 Task: Look for space in Bloomington, United States from 24th August, 2023 to 10th September, 2023 for 8 adults in price range Rs.12000 to Rs.15000. Place can be entire place or shared room with 4 bedrooms having 8 beds and 4 bathrooms. Property type can be house, flat, guest house. Amenities needed are: wifi, TV, free parkinig on premises, gym, breakfast. Booking option can be shelf check-in. Required host language is English.
Action: Mouse moved to (421, 91)
Screenshot: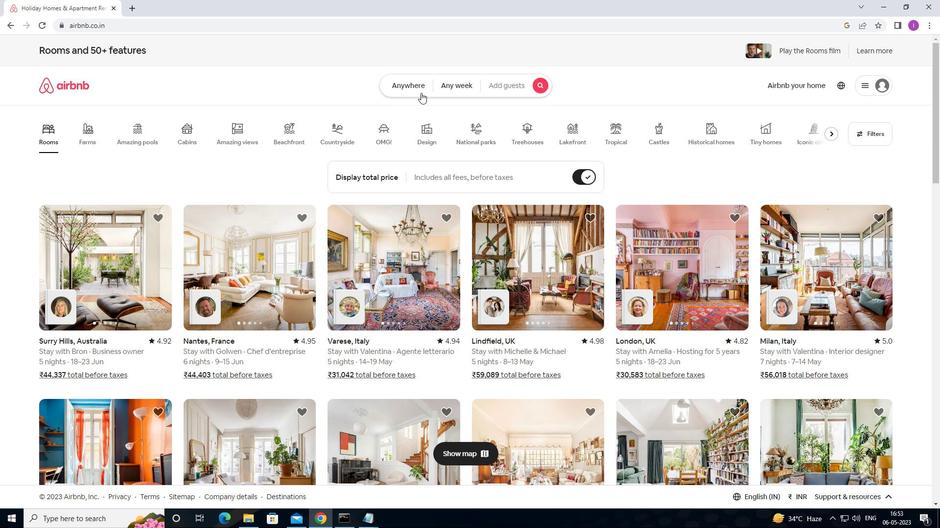 
Action: Mouse pressed left at (421, 91)
Screenshot: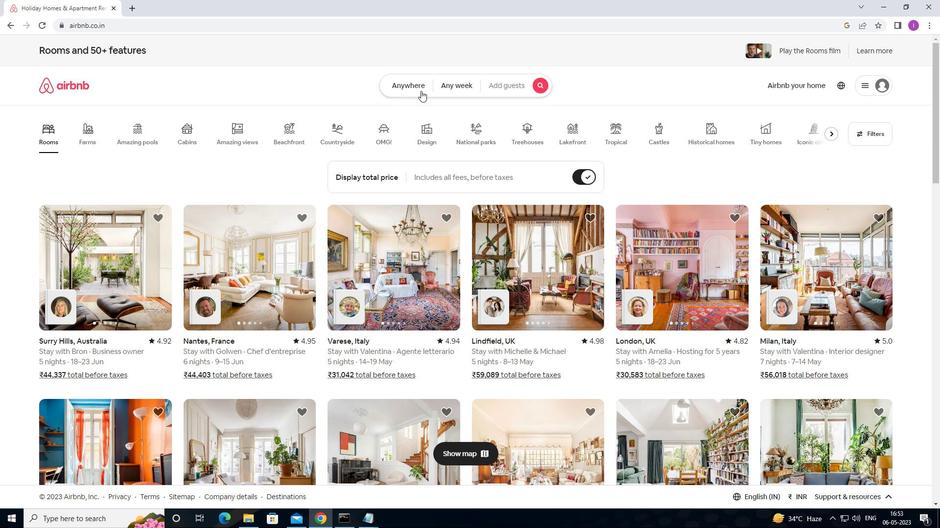 
Action: Mouse moved to (309, 127)
Screenshot: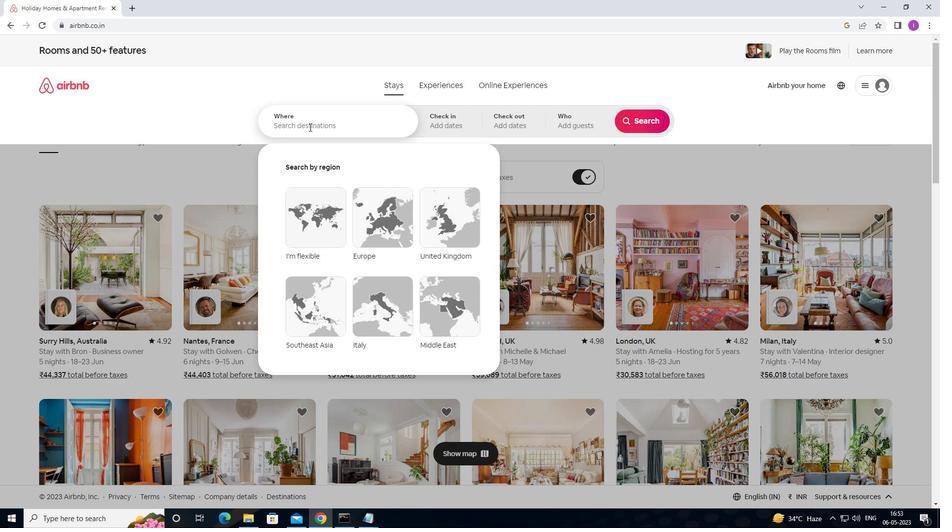 
Action: Mouse pressed left at (309, 127)
Screenshot: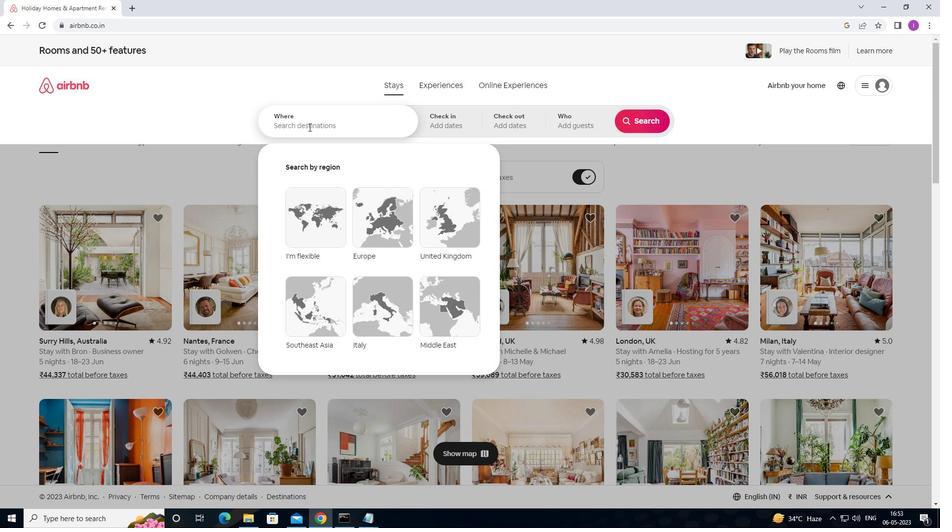 
Action: Mouse moved to (406, 122)
Screenshot: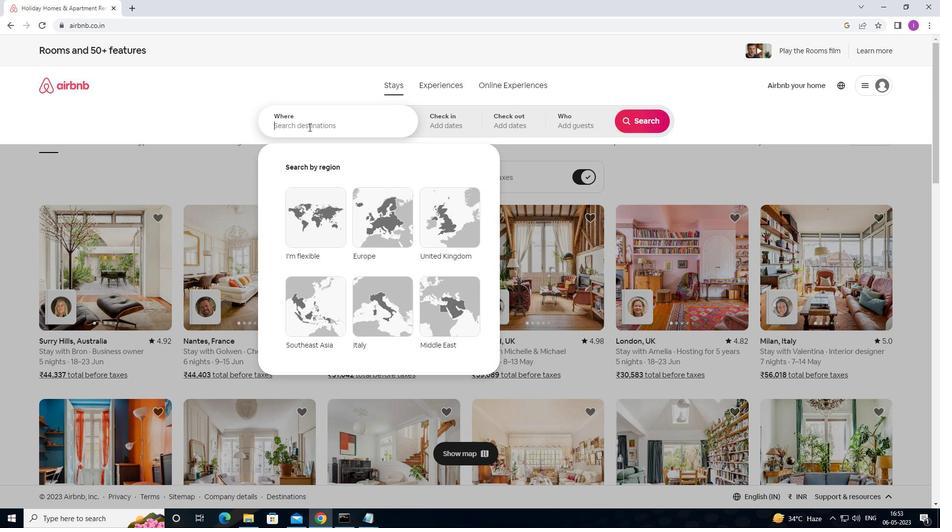 
Action: Key pressed <Key.shift>ctrl+BLOOMINGTON,<Key.shift>UNITED<Key.space>STATES
Screenshot: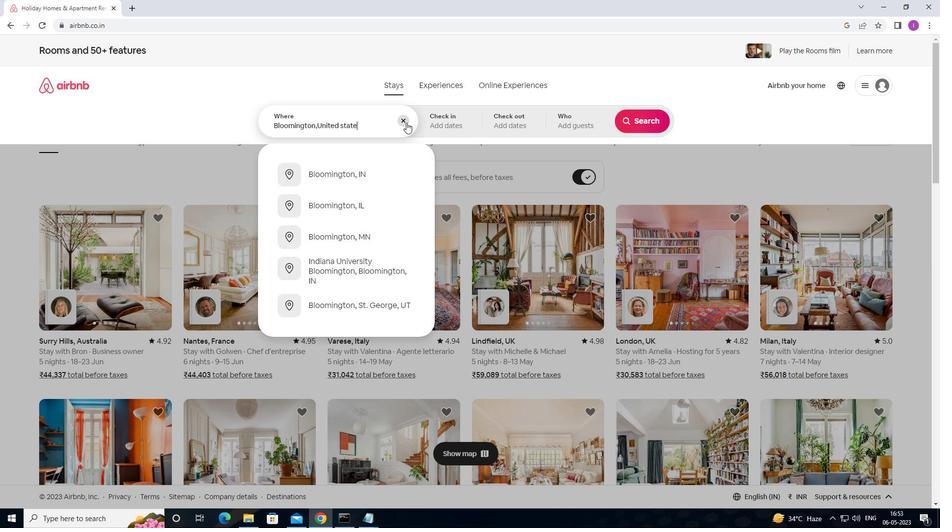 
Action: Mouse moved to (454, 124)
Screenshot: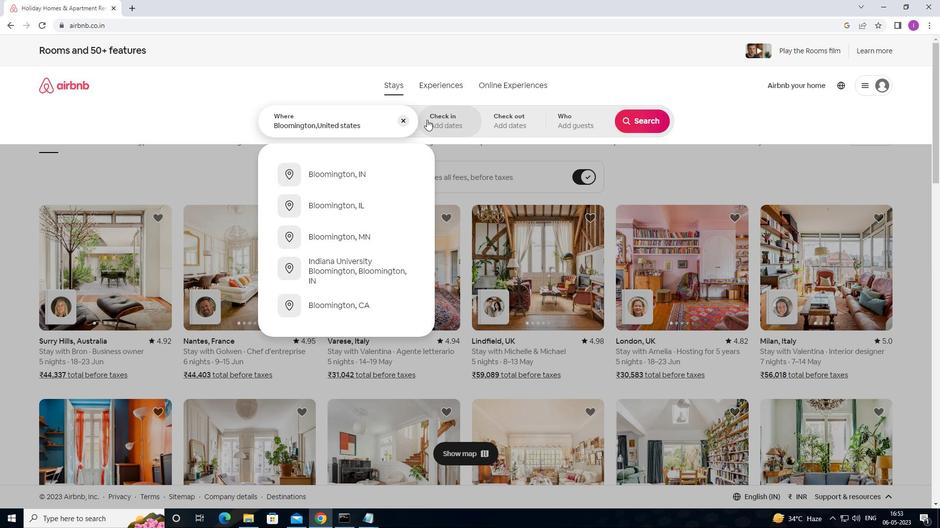 
Action: Mouse pressed left at (454, 124)
Screenshot: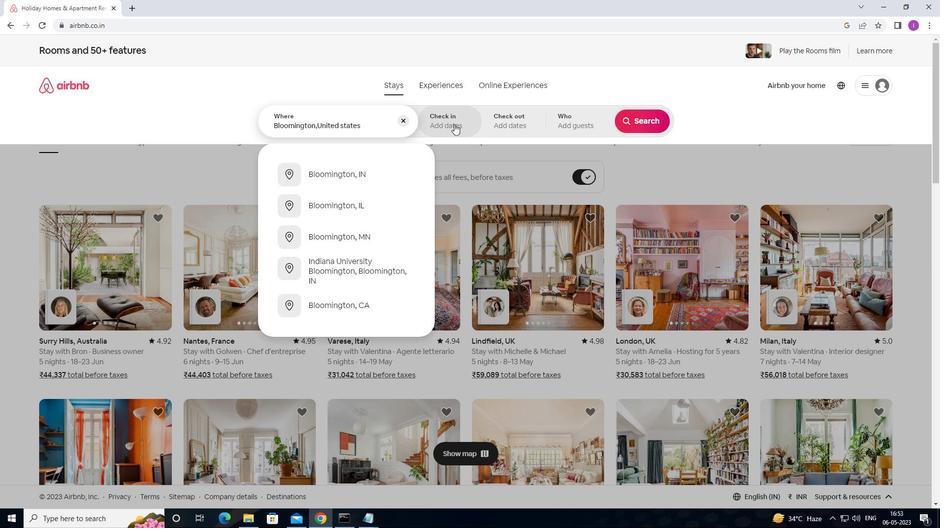 
Action: Mouse moved to (636, 197)
Screenshot: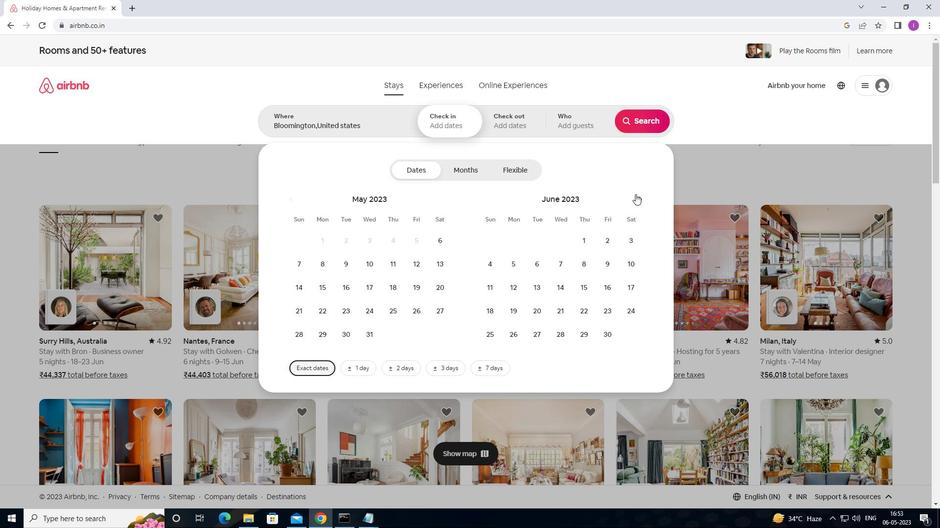 
Action: Mouse pressed left at (636, 197)
Screenshot: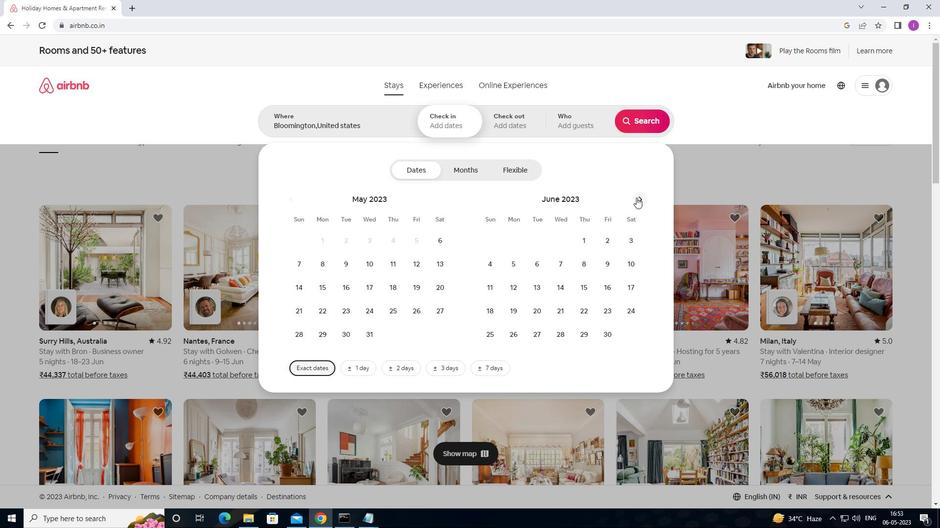 
Action: Mouse pressed left at (636, 197)
Screenshot: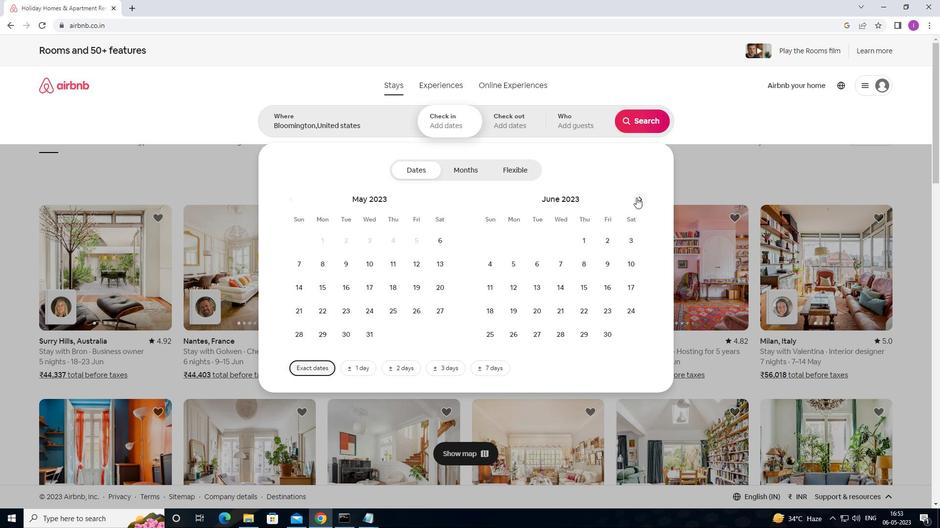 
Action: Mouse pressed left at (636, 197)
Screenshot: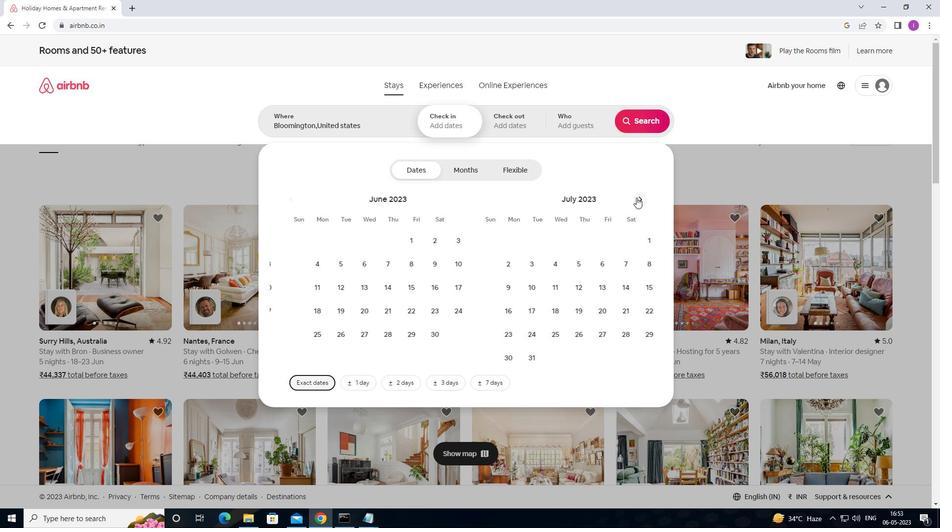 
Action: Mouse pressed left at (636, 197)
Screenshot: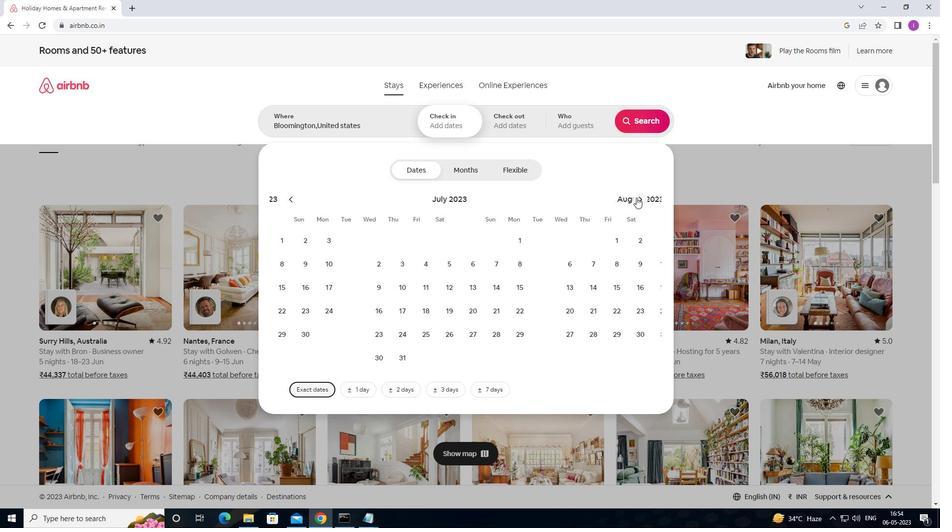 
Action: Mouse moved to (395, 311)
Screenshot: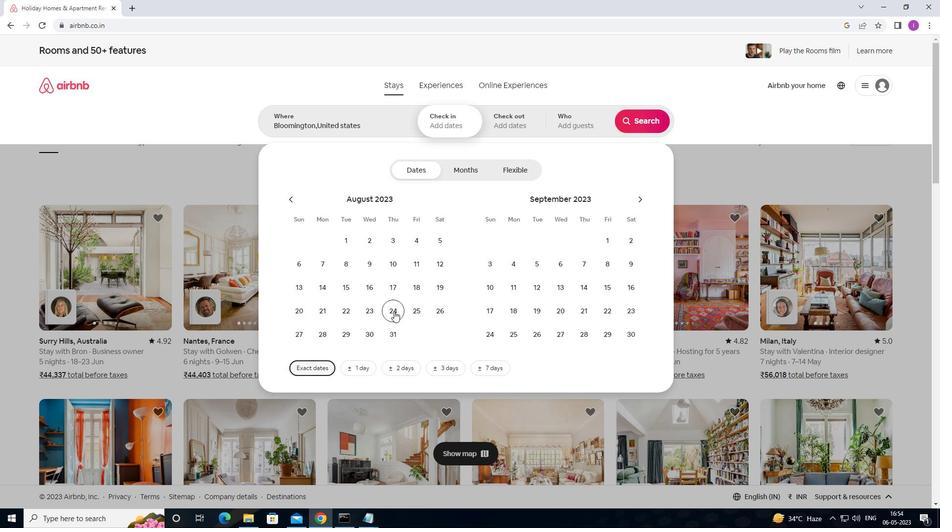 
Action: Mouse pressed left at (395, 311)
Screenshot: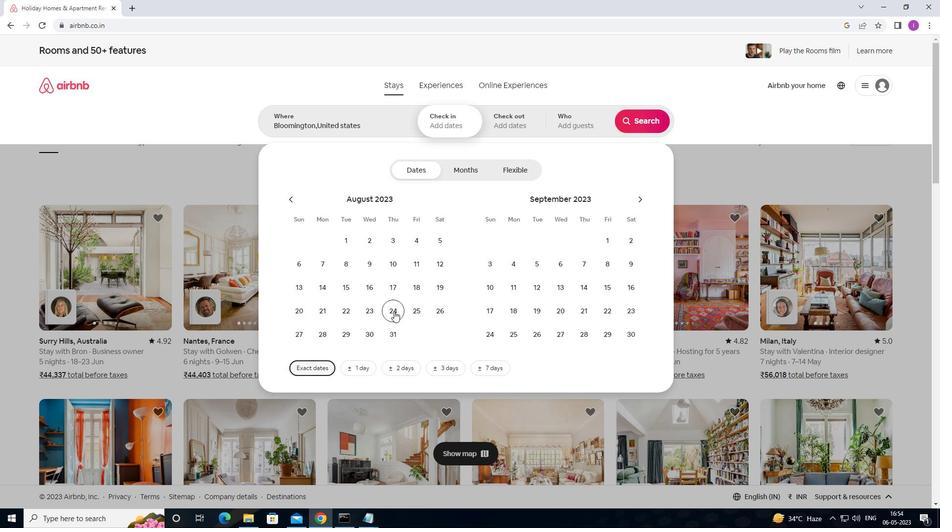
Action: Mouse moved to (486, 286)
Screenshot: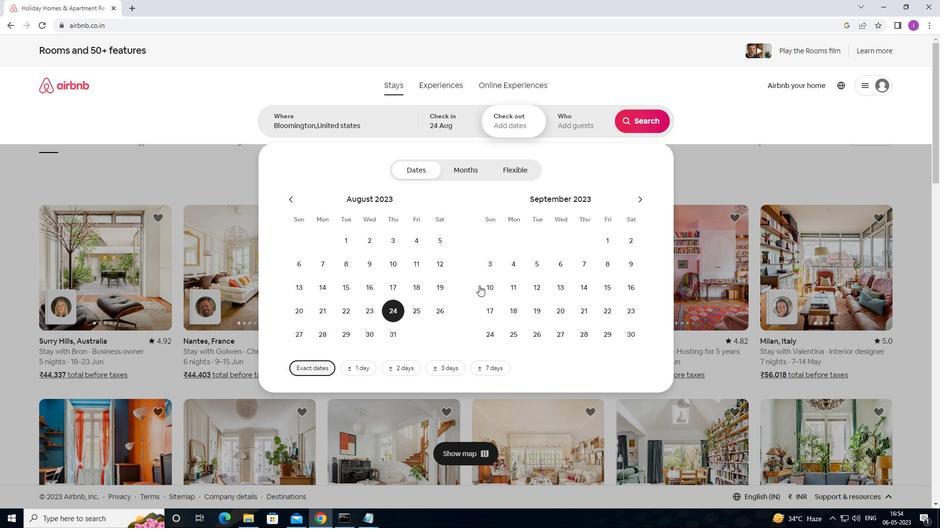 
Action: Mouse pressed left at (486, 286)
Screenshot: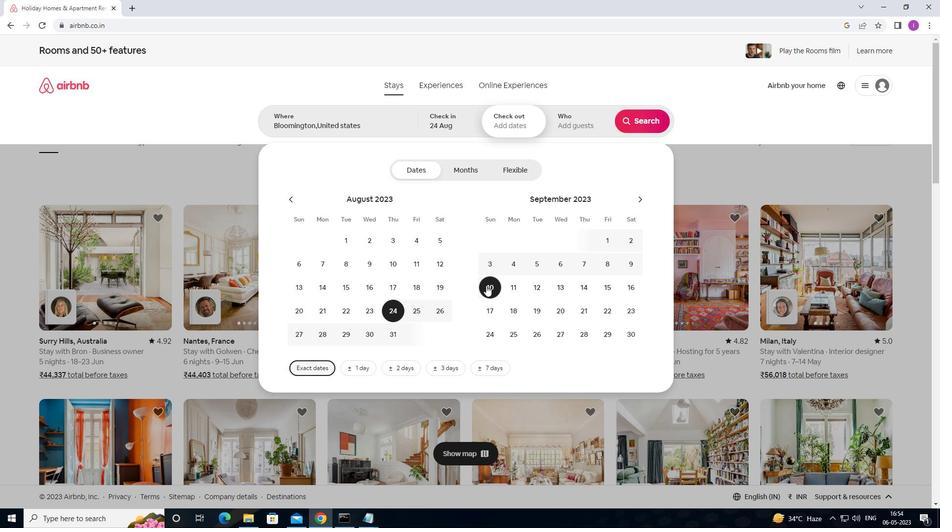 
Action: Mouse moved to (594, 123)
Screenshot: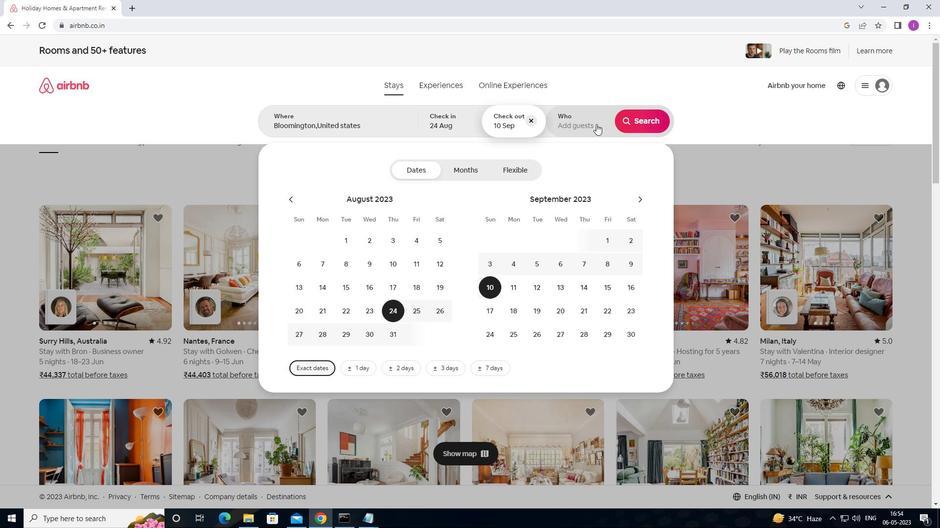 
Action: Mouse pressed left at (594, 123)
Screenshot: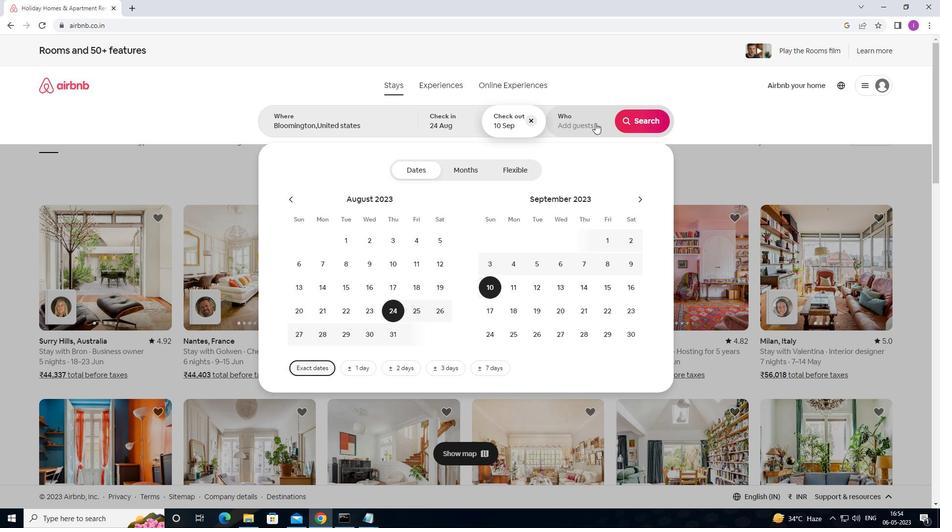 
Action: Mouse moved to (651, 174)
Screenshot: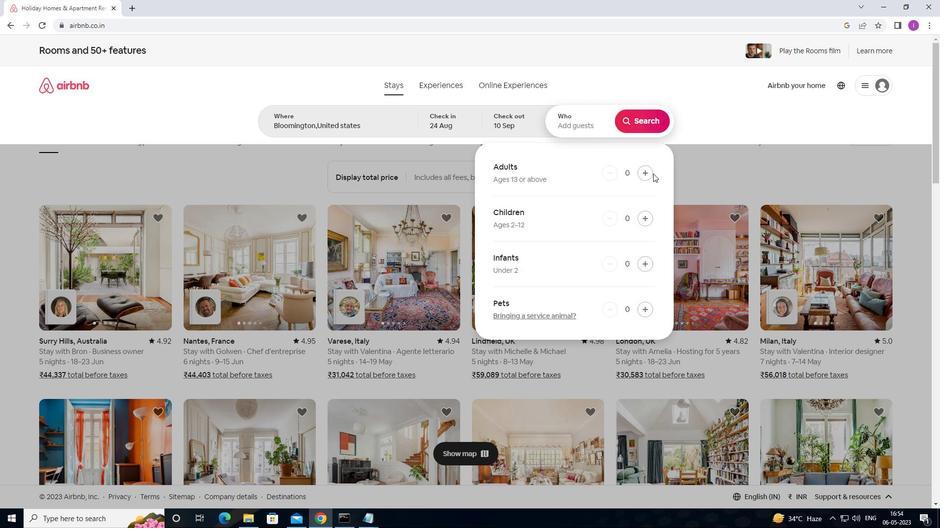 
Action: Mouse pressed left at (651, 174)
Screenshot: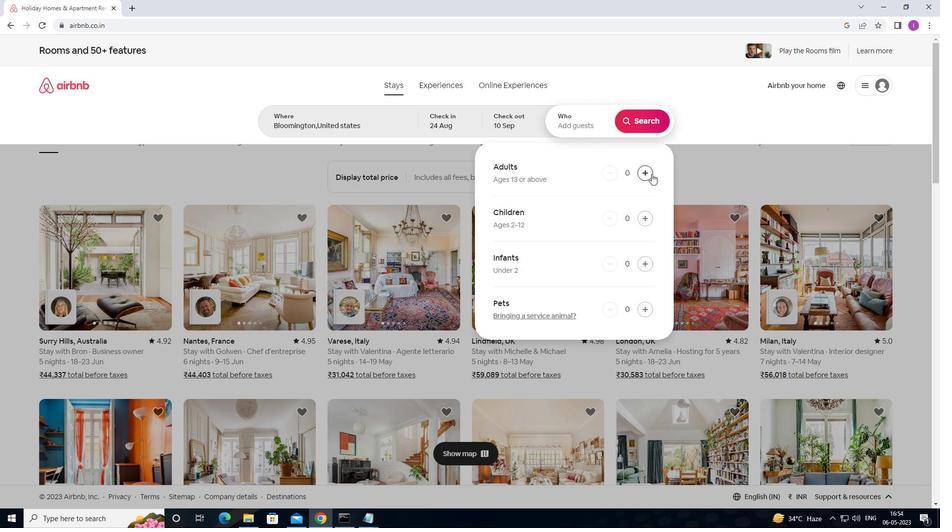 
Action: Mouse pressed left at (651, 174)
Screenshot: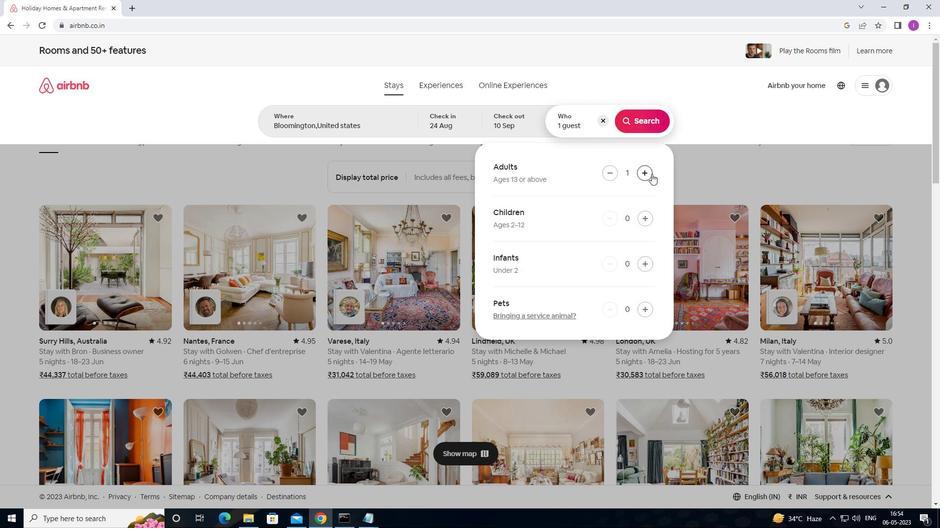 
Action: Mouse pressed left at (651, 174)
Screenshot: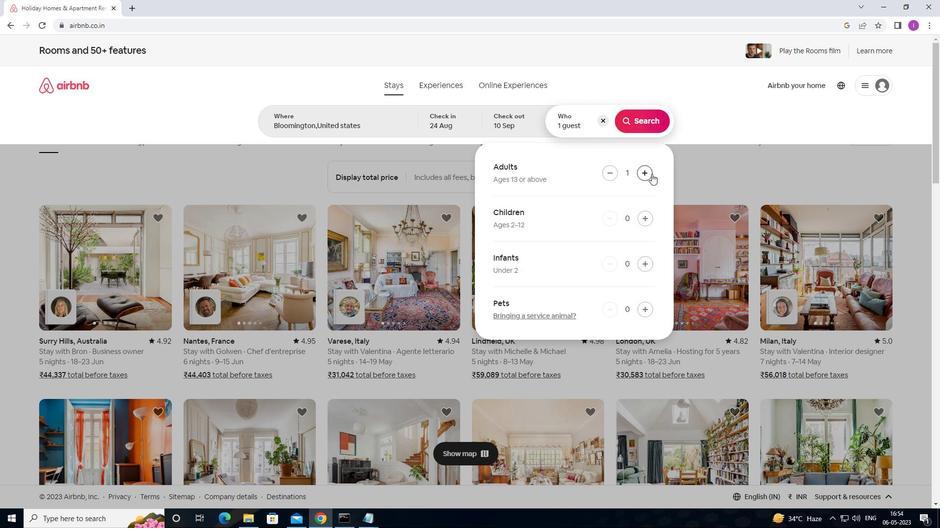 
Action: Mouse pressed left at (651, 174)
Screenshot: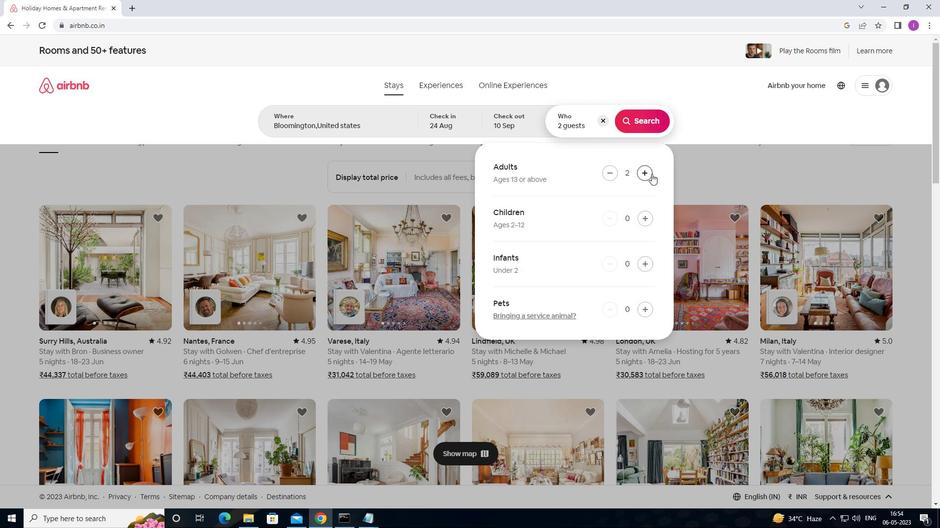 
Action: Mouse pressed left at (651, 174)
Screenshot: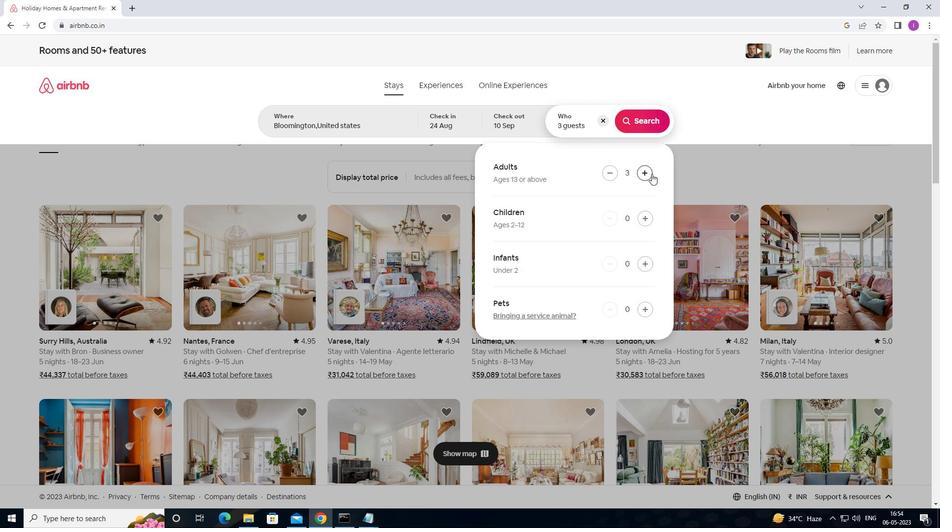 
Action: Mouse pressed left at (651, 174)
Screenshot: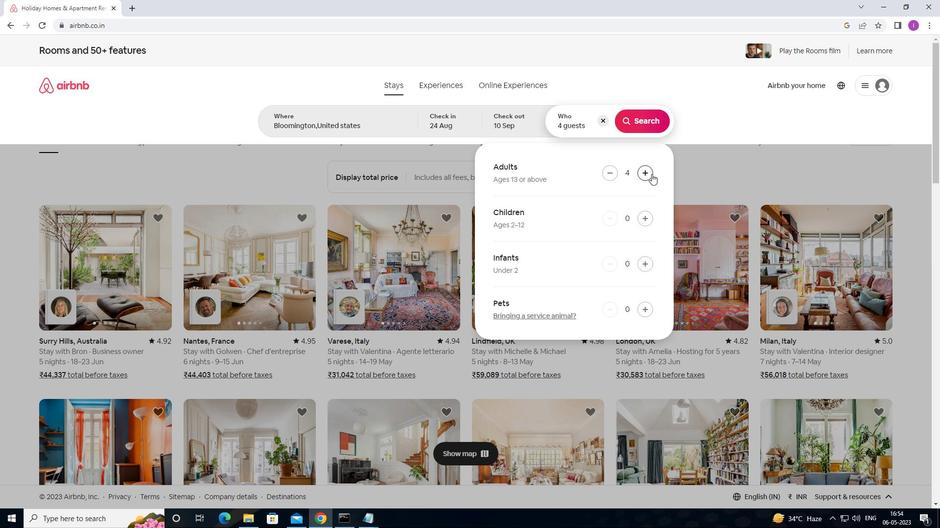 
Action: Mouse pressed left at (651, 174)
Screenshot: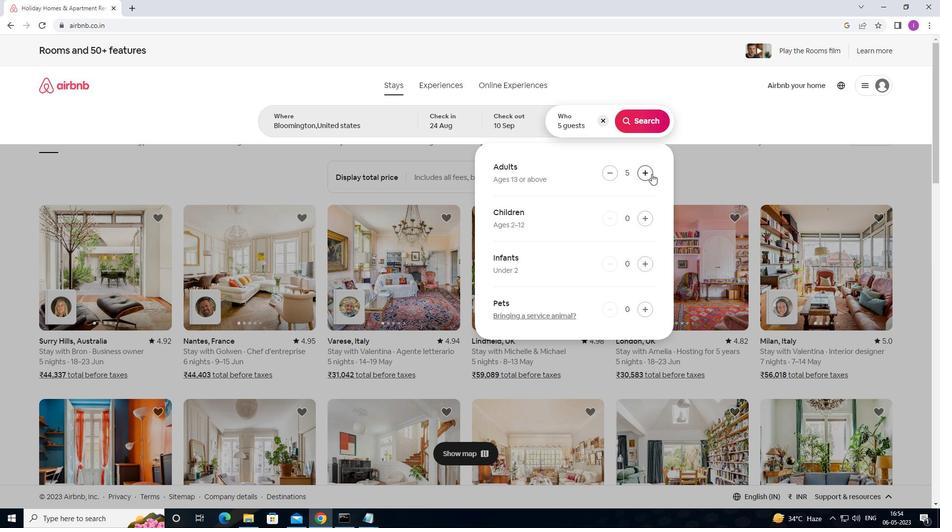 
Action: Mouse moved to (651, 174)
Screenshot: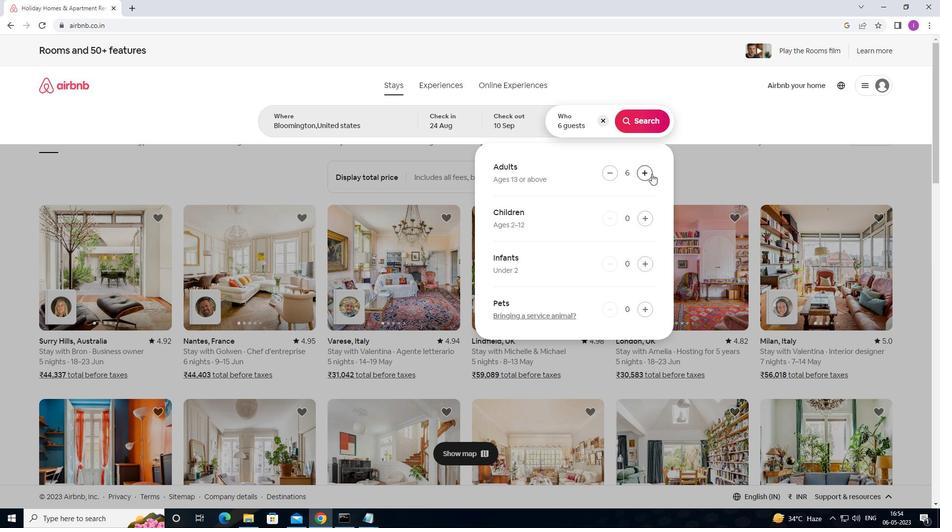 
Action: Mouse pressed left at (651, 174)
Screenshot: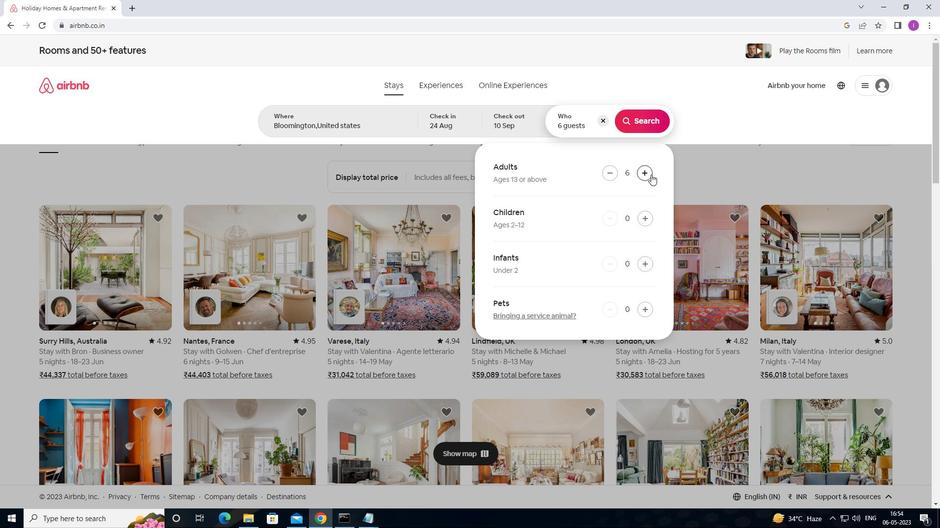 
Action: Mouse moved to (638, 131)
Screenshot: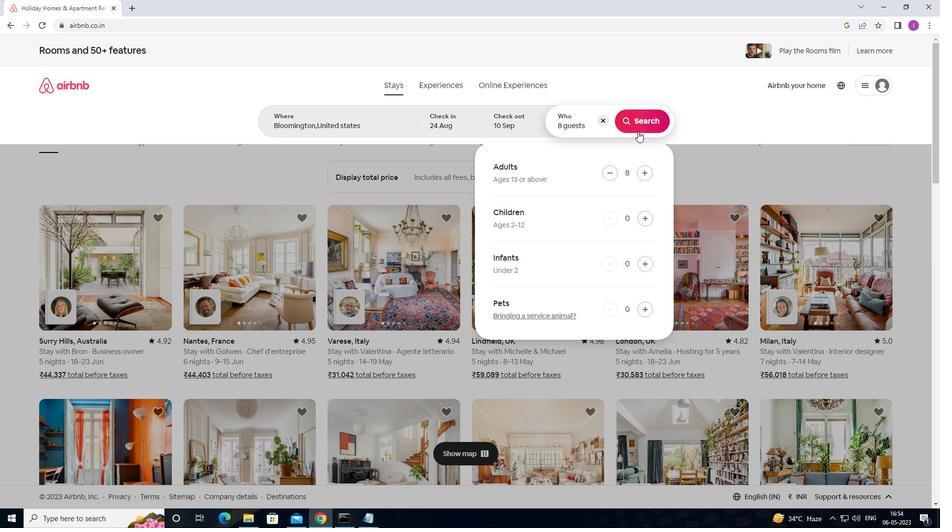 
Action: Mouse pressed left at (638, 131)
Screenshot: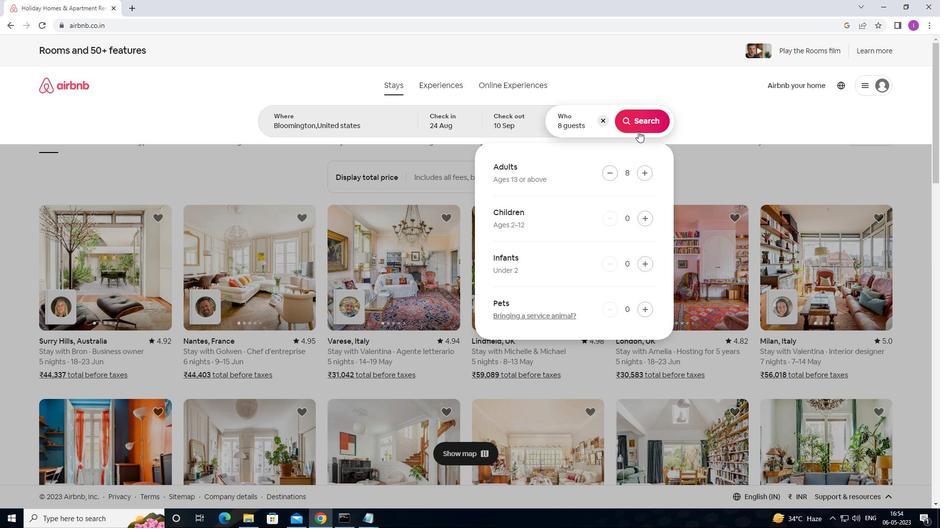 
Action: Mouse moved to (892, 101)
Screenshot: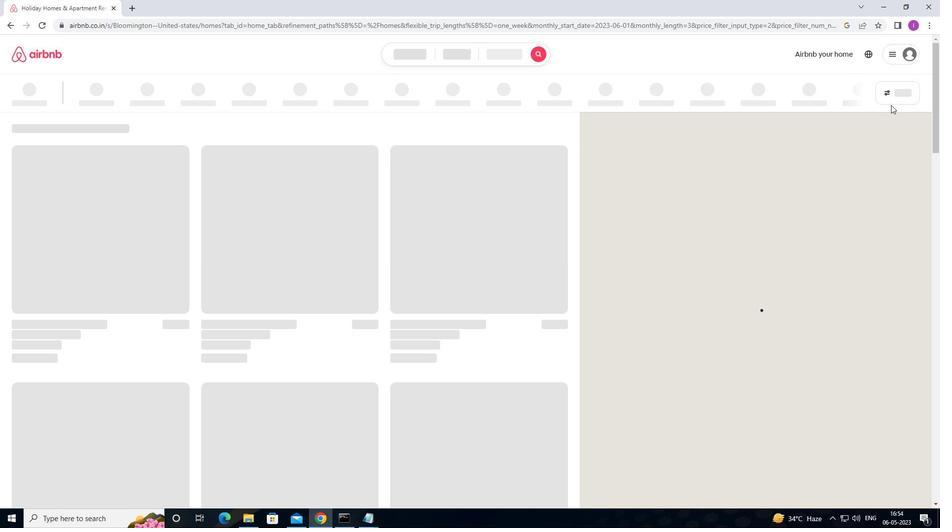 
Action: Mouse pressed left at (892, 101)
Screenshot: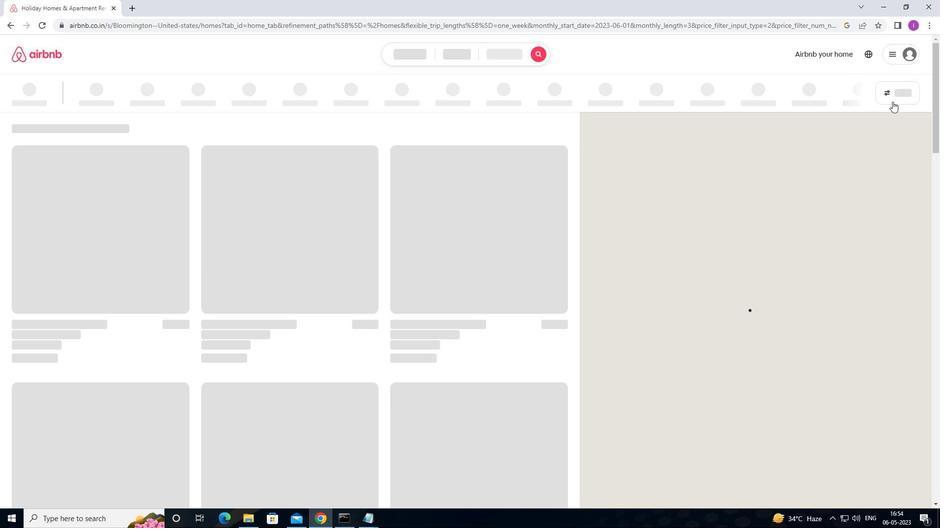 
Action: Mouse moved to (374, 334)
Screenshot: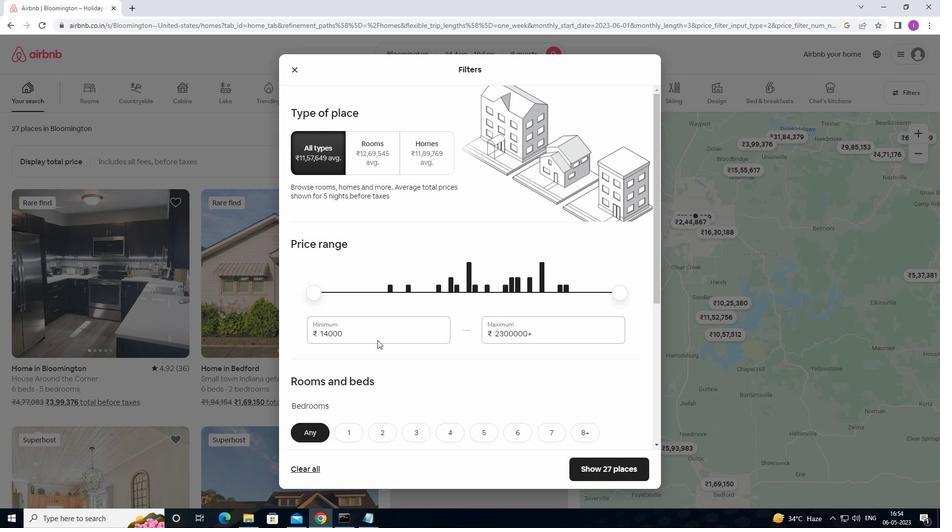 
Action: Mouse pressed left at (374, 334)
Screenshot: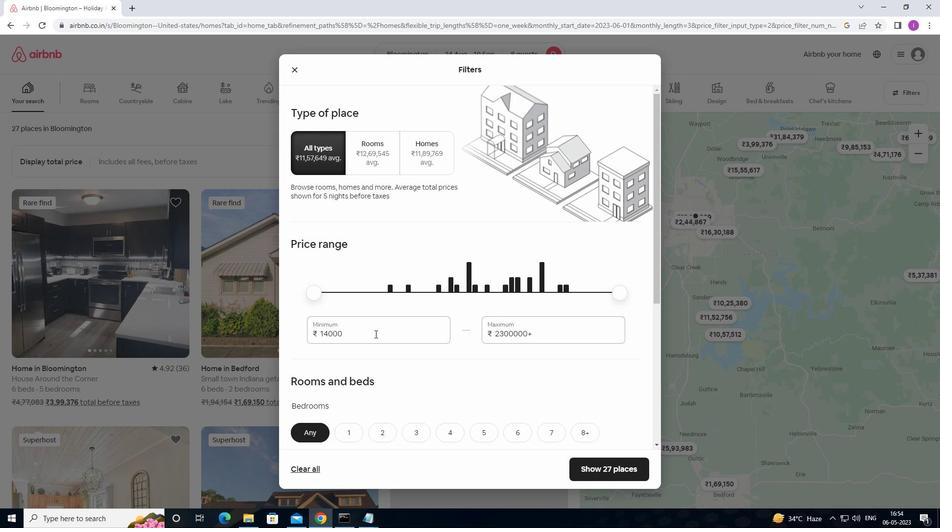 
Action: Mouse moved to (316, 337)
Screenshot: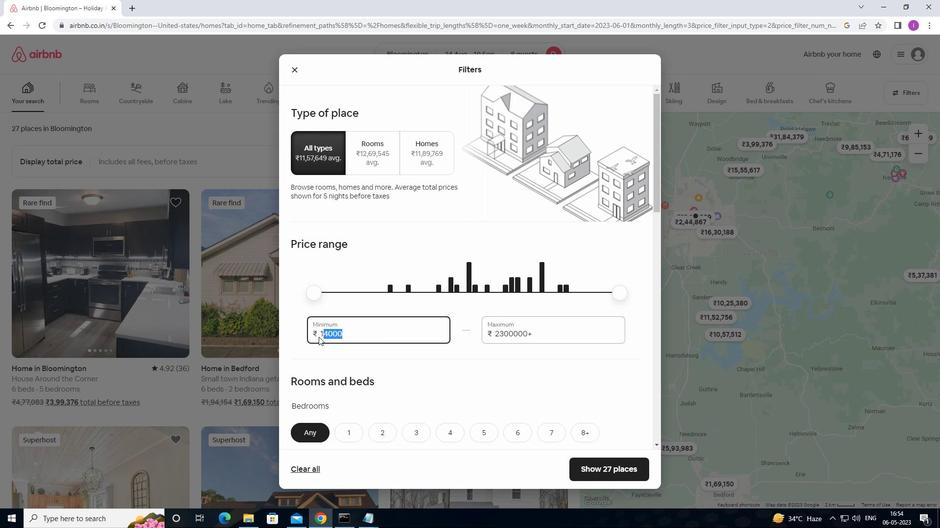
Action: Key pressed 1200
Screenshot: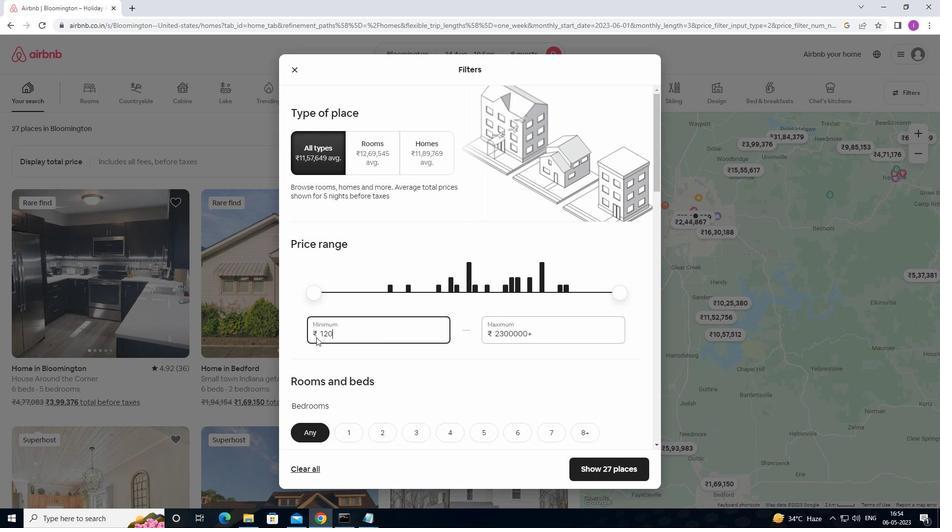 
Action: Mouse moved to (336, 338)
Screenshot: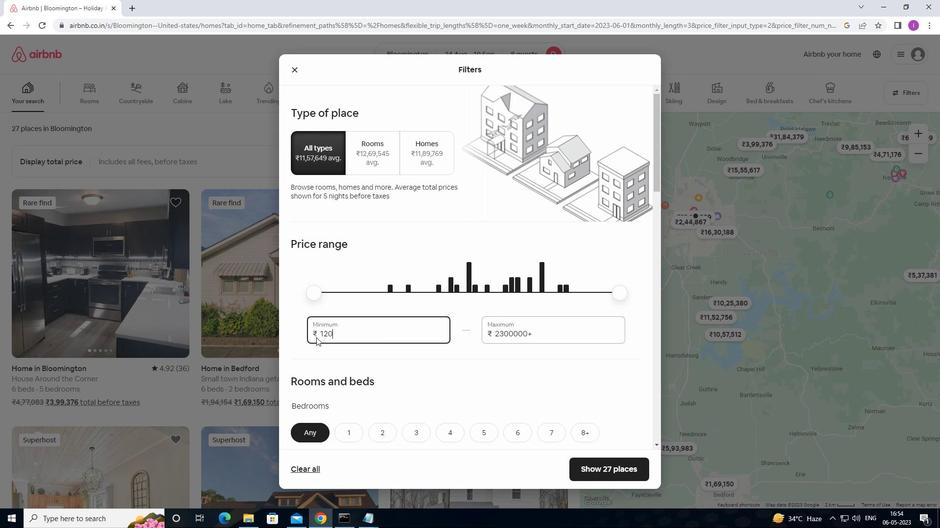 
Action: Key pressed 0
Screenshot: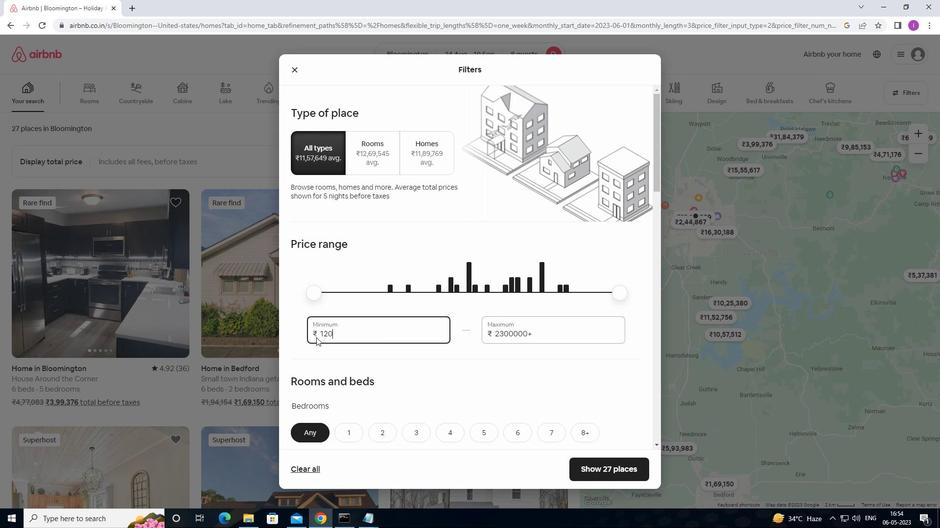 
Action: Mouse moved to (560, 335)
Screenshot: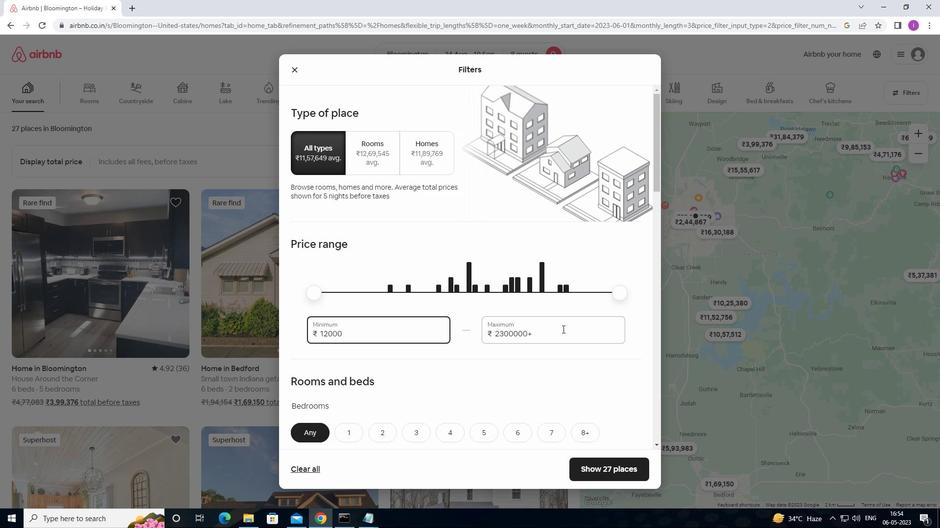 
Action: Mouse pressed left at (560, 335)
Screenshot: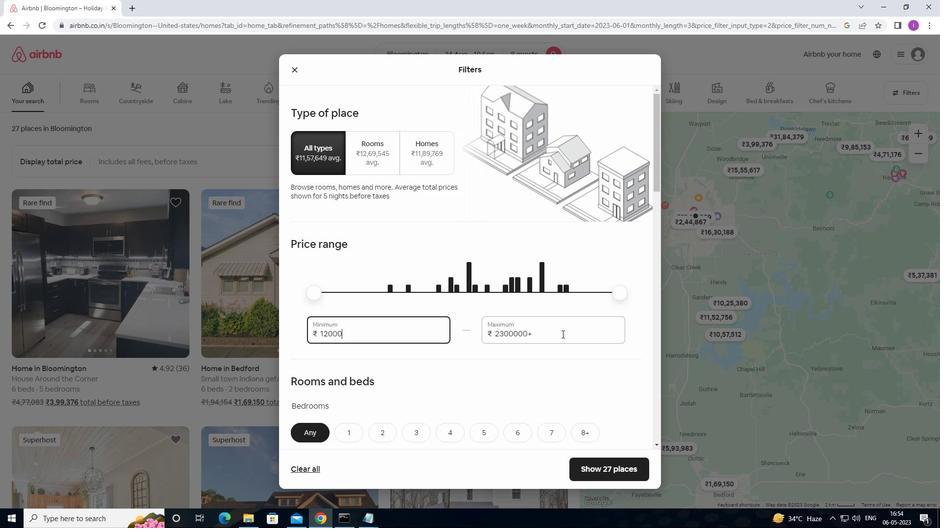 
Action: Mouse moved to (483, 336)
Screenshot: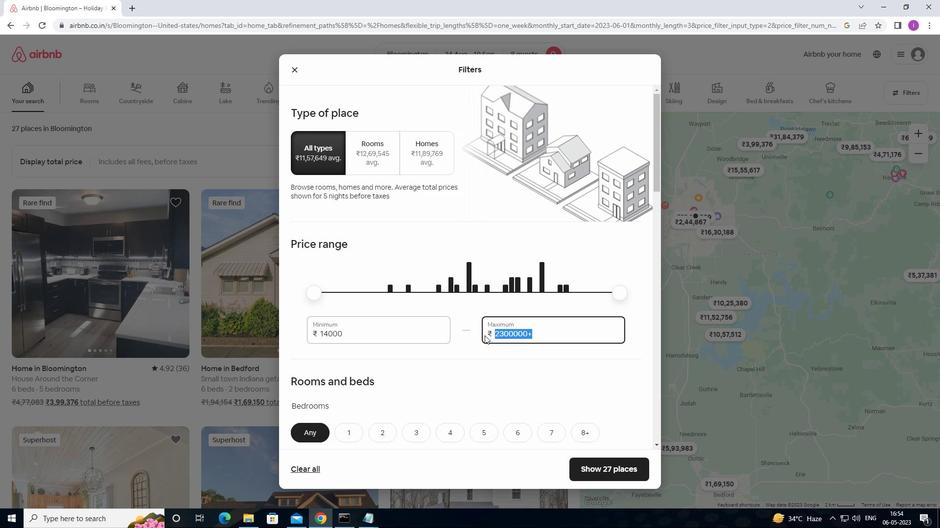 
Action: Key pressed 1500
Screenshot: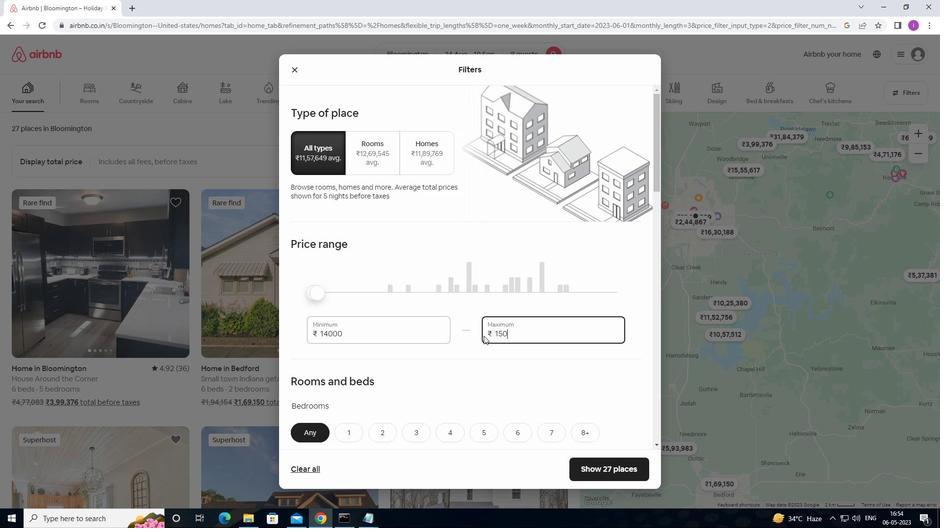 
Action: Mouse moved to (486, 336)
Screenshot: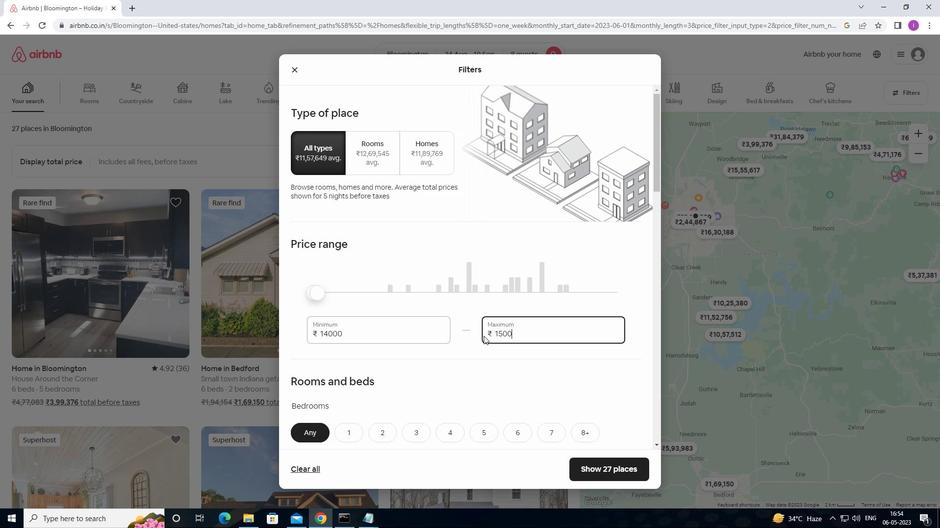 
Action: Key pressed 0
Screenshot: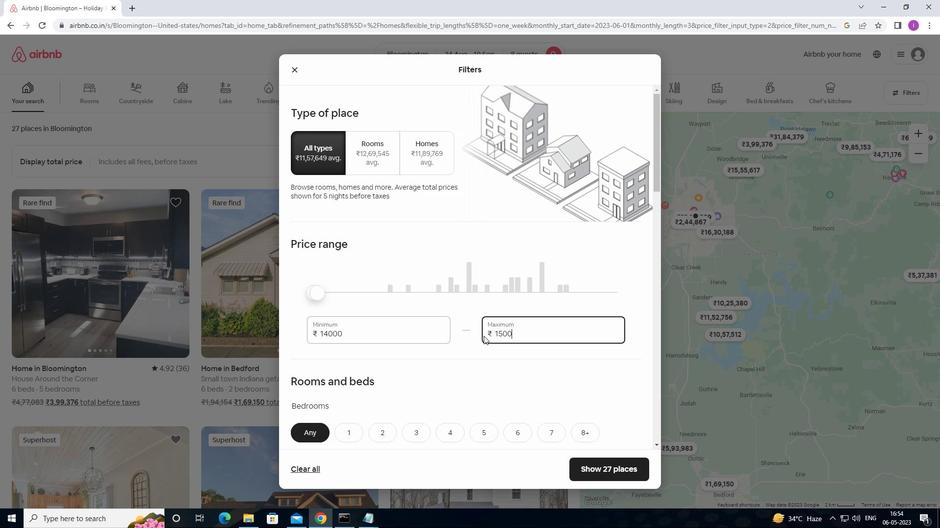
Action: Mouse moved to (492, 348)
Screenshot: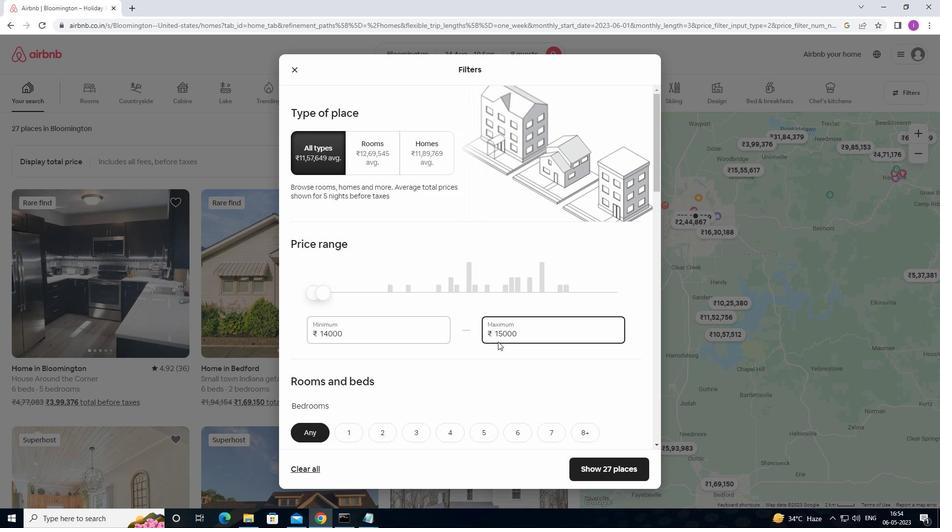 
Action: Mouse scrolled (492, 348) with delta (0, 0)
Screenshot: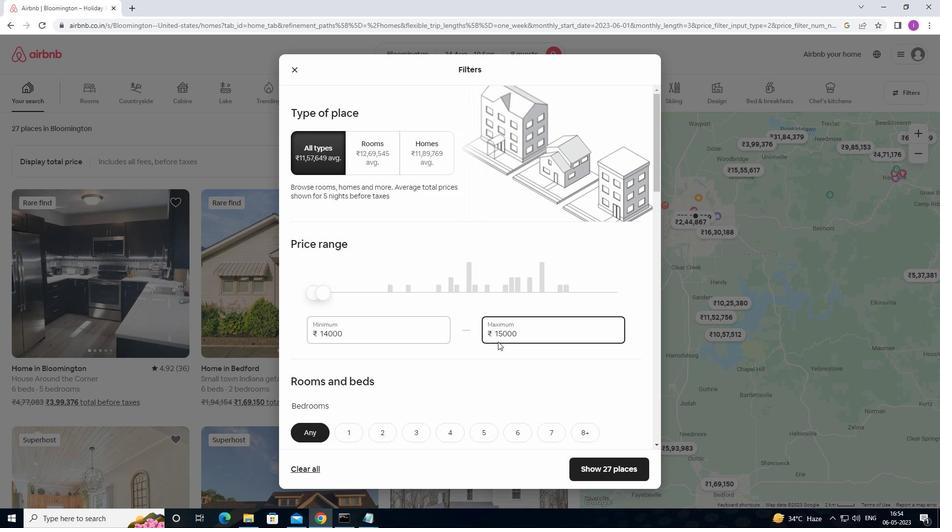 
Action: Mouse scrolled (492, 348) with delta (0, 0)
Screenshot: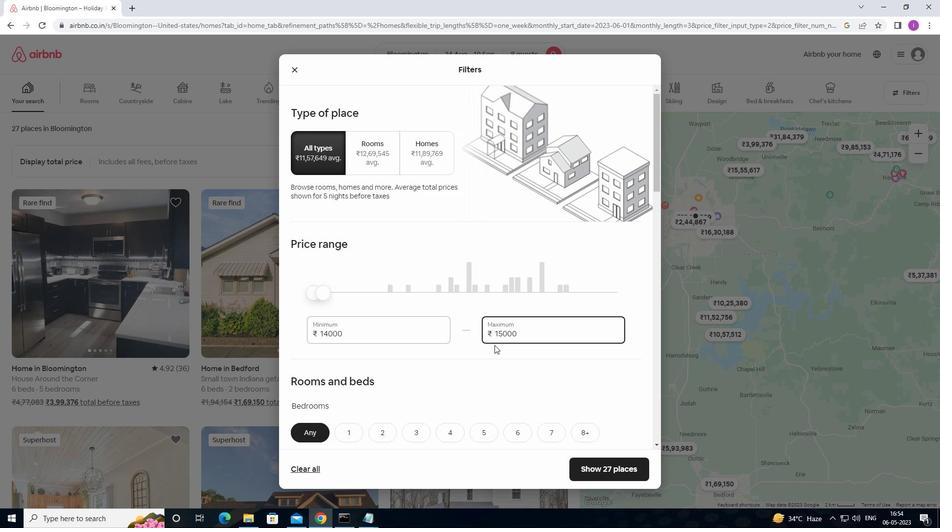 
Action: Mouse scrolled (492, 348) with delta (0, 0)
Screenshot: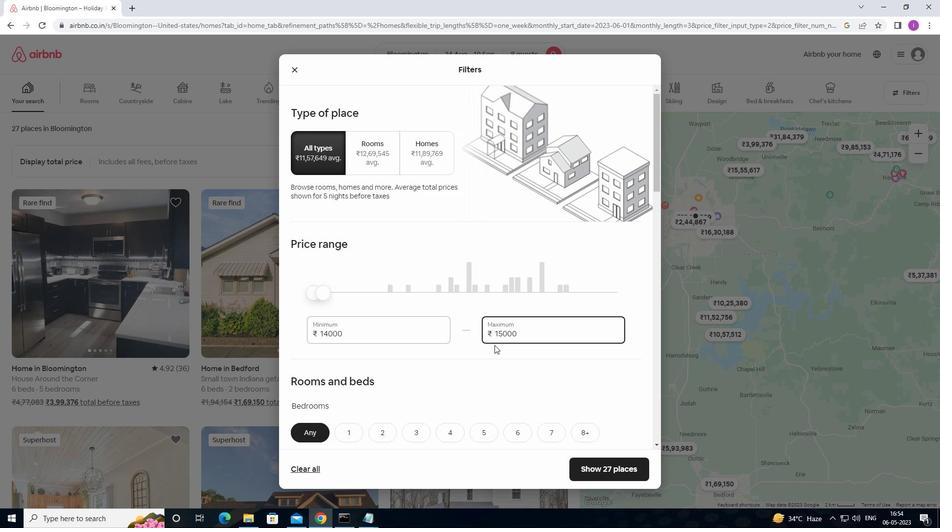 
Action: Mouse moved to (487, 348)
Screenshot: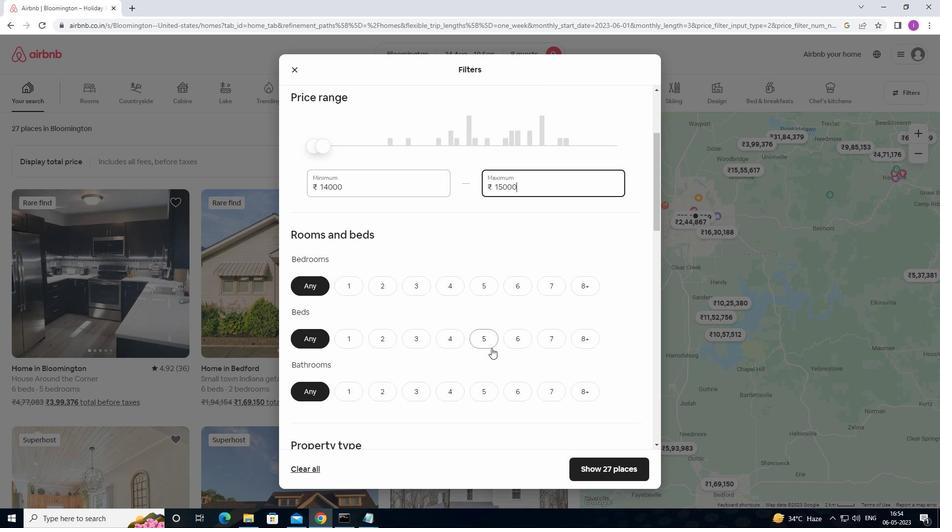 
Action: Mouse scrolled (487, 348) with delta (0, 0)
Screenshot: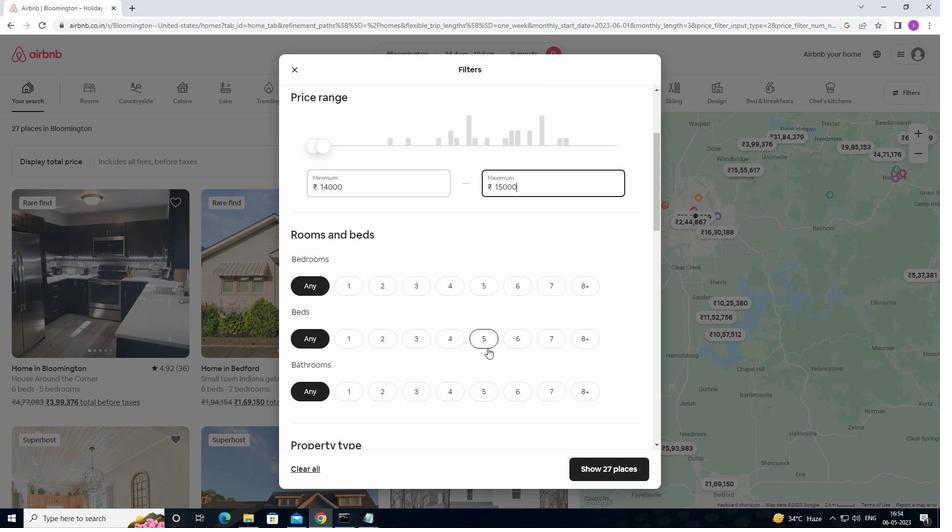 
Action: Mouse moved to (472, 351)
Screenshot: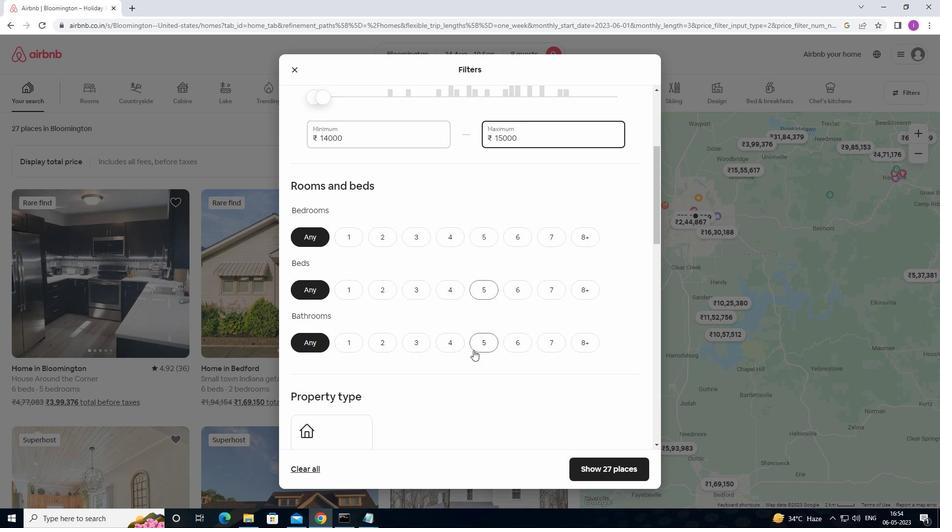 
Action: Mouse scrolled (472, 350) with delta (0, 0)
Screenshot: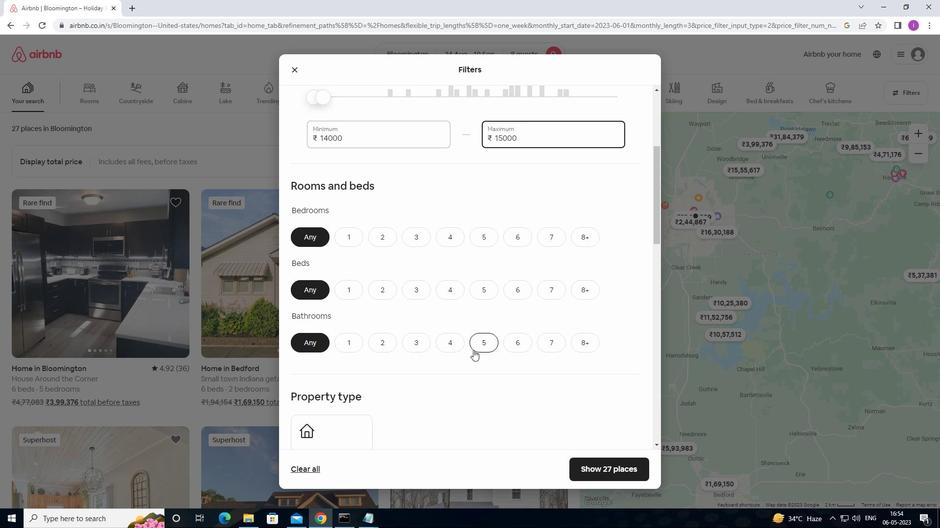 
Action: Mouse moved to (472, 351)
Screenshot: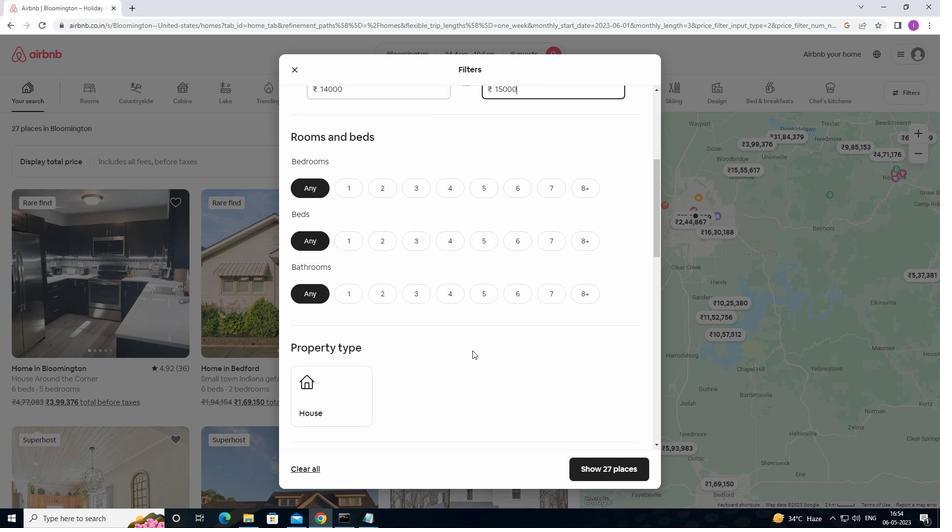 
Action: Mouse scrolled (472, 350) with delta (0, 0)
Screenshot: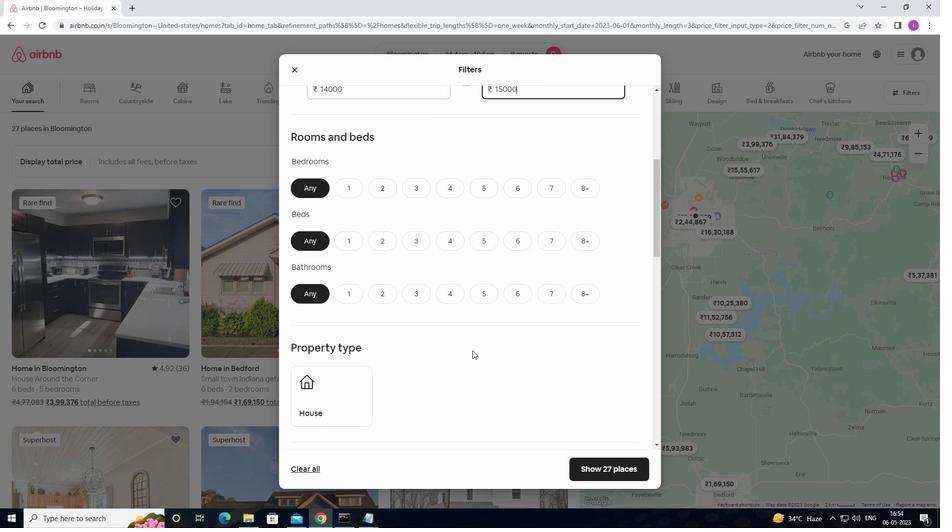 
Action: Mouse moved to (453, 144)
Screenshot: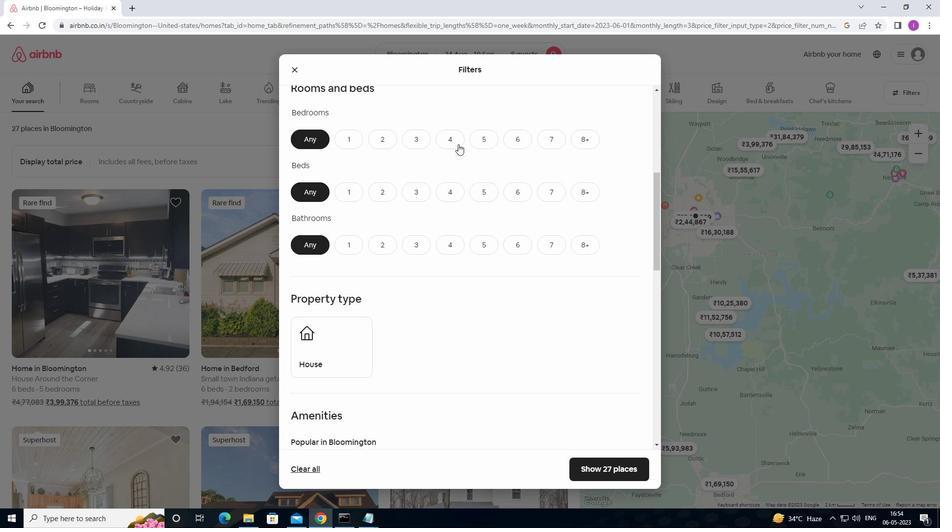 
Action: Mouse pressed left at (453, 144)
Screenshot: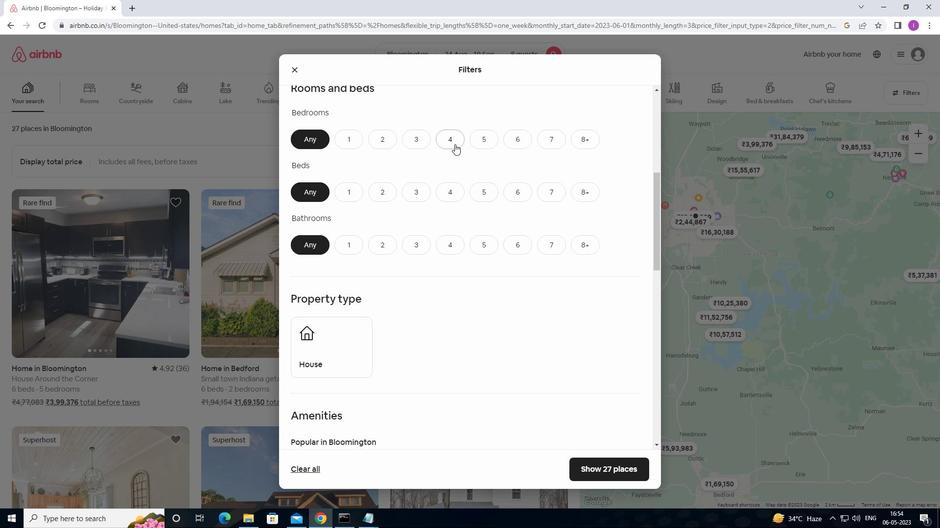 
Action: Mouse moved to (587, 197)
Screenshot: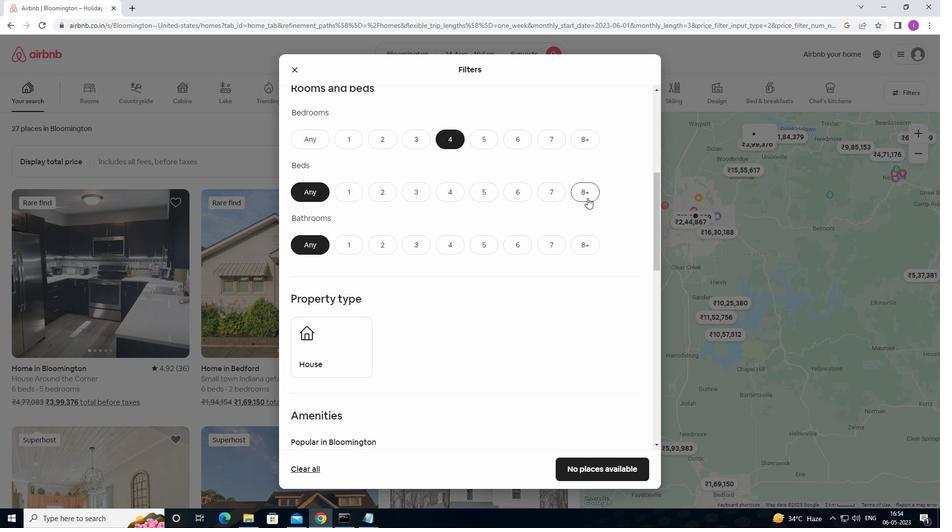 
Action: Mouse pressed left at (587, 197)
Screenshot: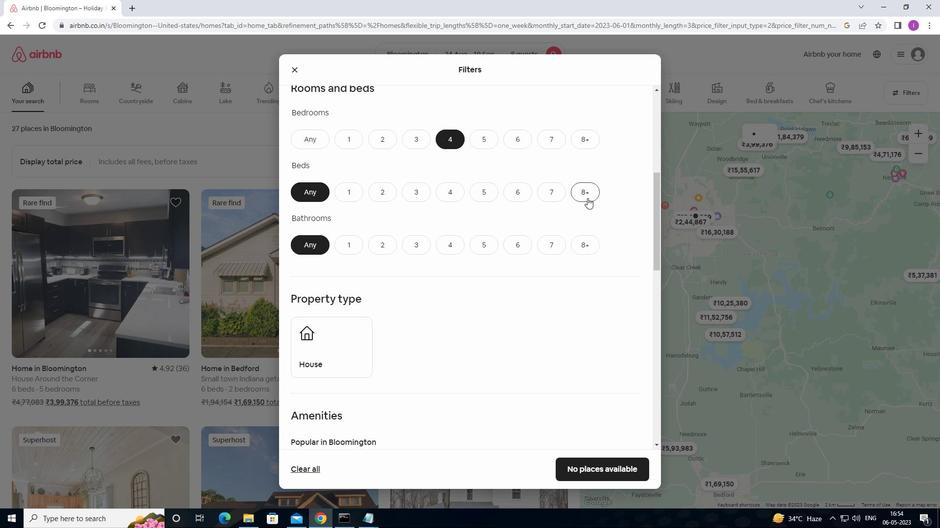 
Action: Mouse moved to (452, 240)
Screenshot: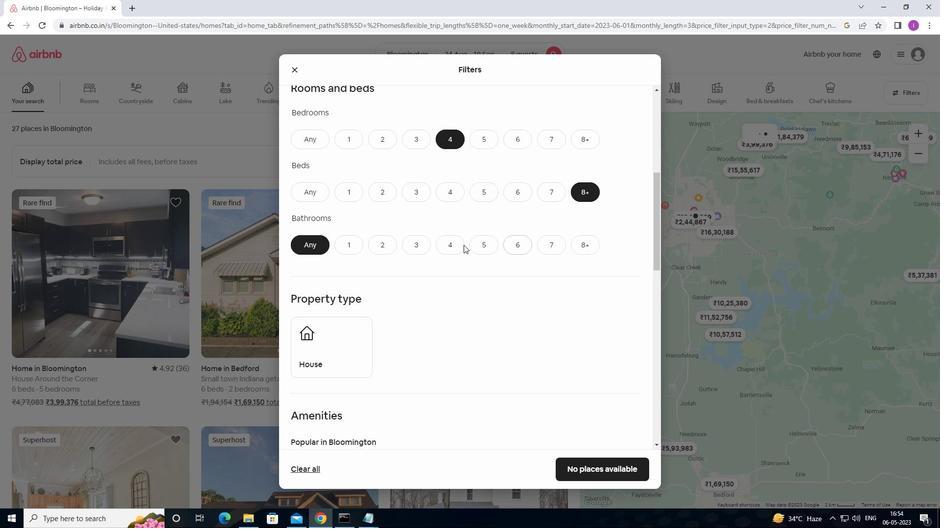 
Action: Mouse pressed left at (452, 240)
Screenshot: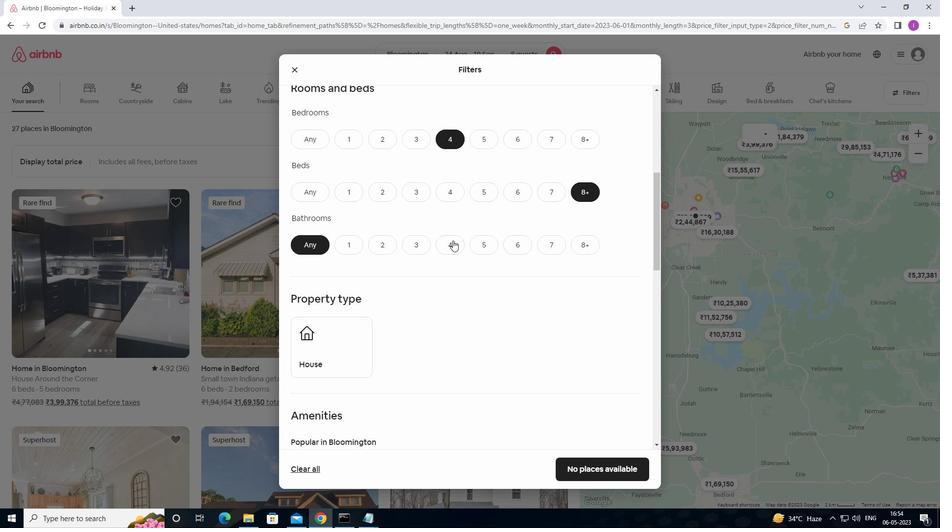
Action: Mouse moved to (359, 340)
Screenshot: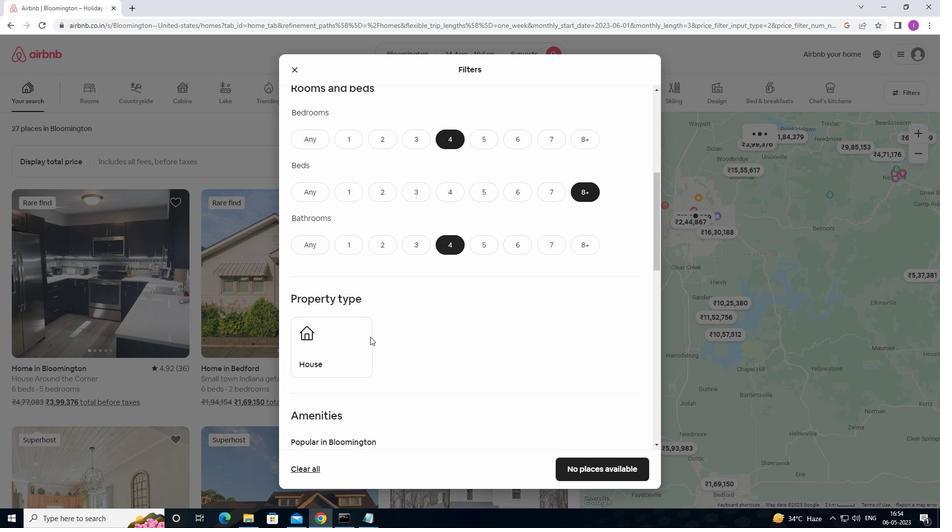 
Action: Mouse pressed left at (359, 340)
Screenshot: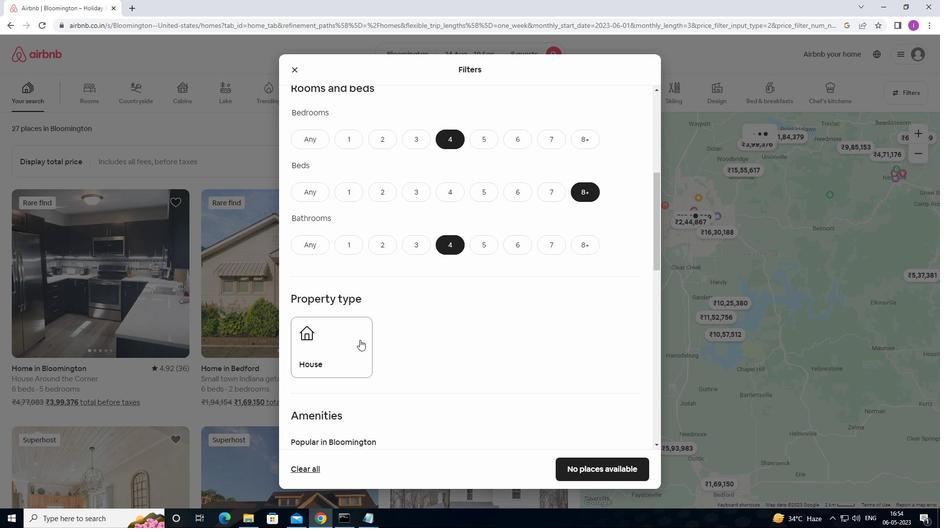 
Action: Mouse moved to (404, 363)
Screenshot: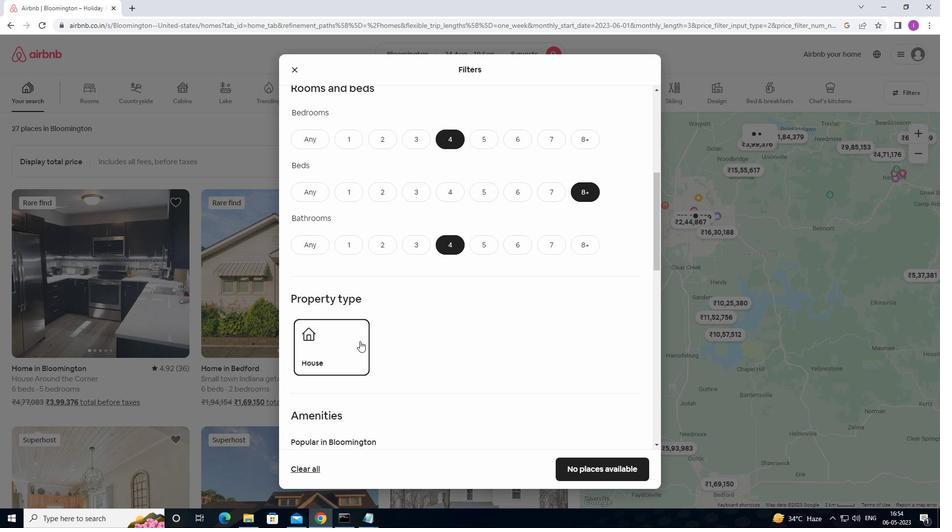 
Action: Mouse scrolled (404, 362) with delta (0, 0)
Screenshot: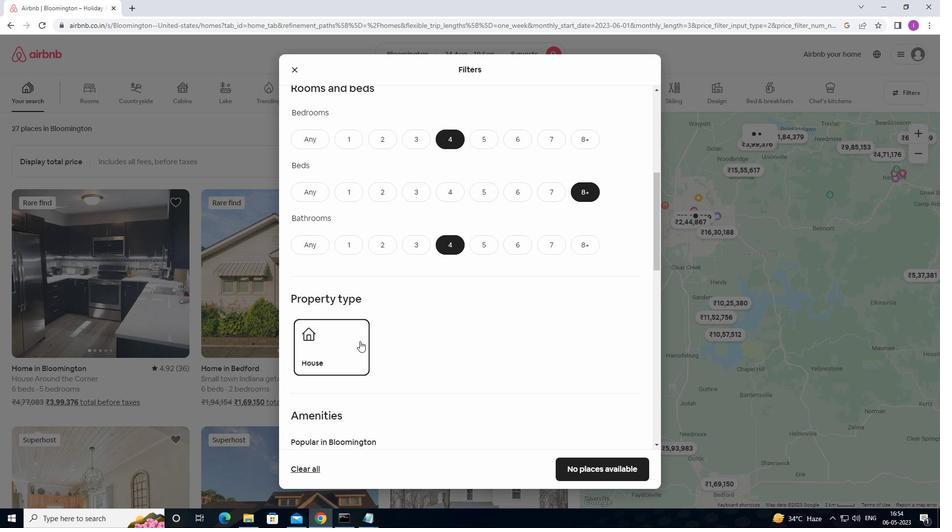 
Action: Mouse moved to (406, 363)
Screenshot: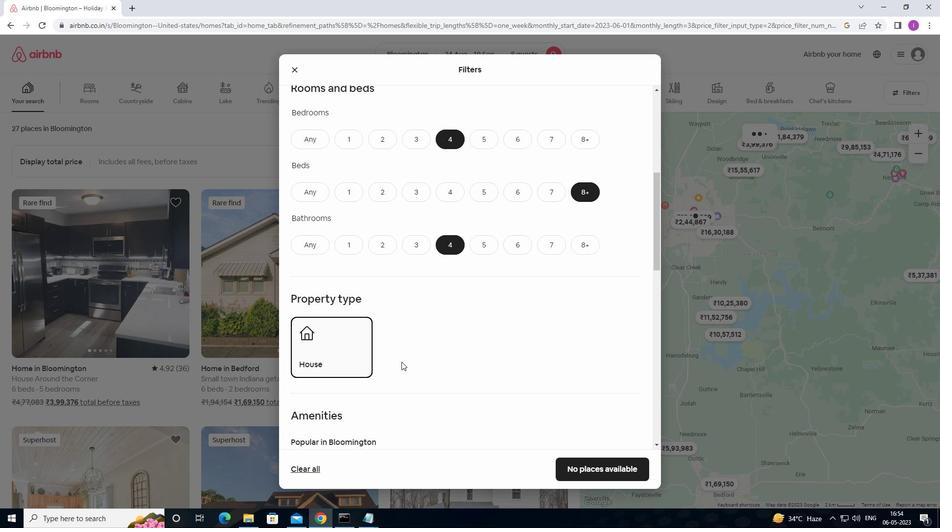 
Action: Mouse scrolled (406, 363) with delta (0, 0)
Screenshot: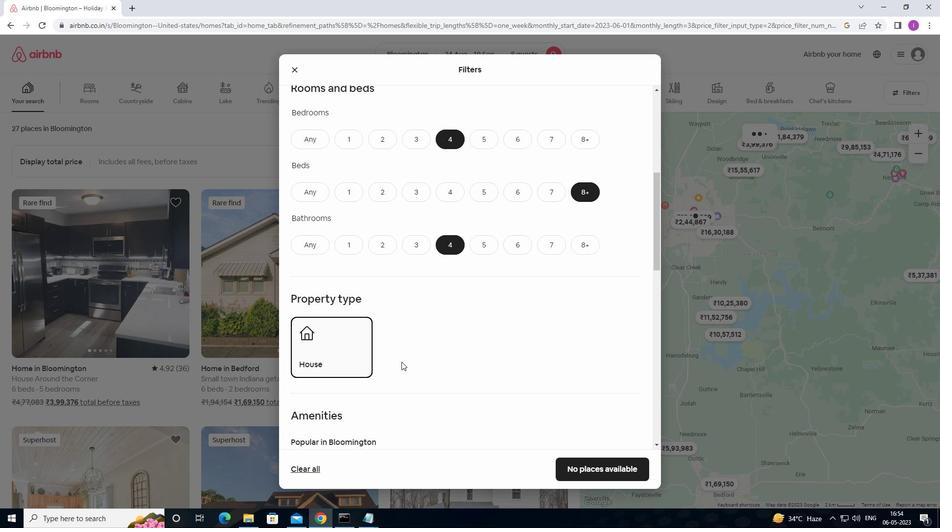 
Action: Mouse moved to (406, 363)
Screenshot: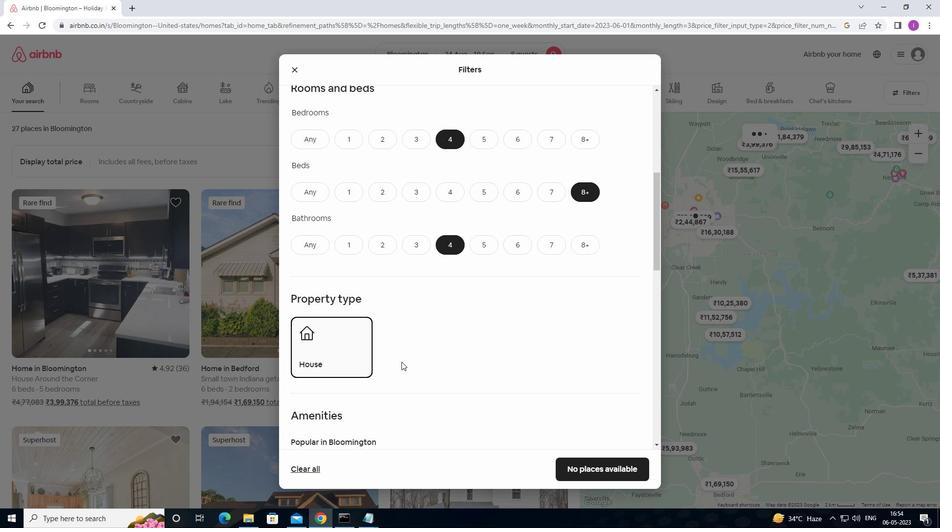 
Action: Mouse scrolled (406, 363) with delta (0, 0)
Screenshot: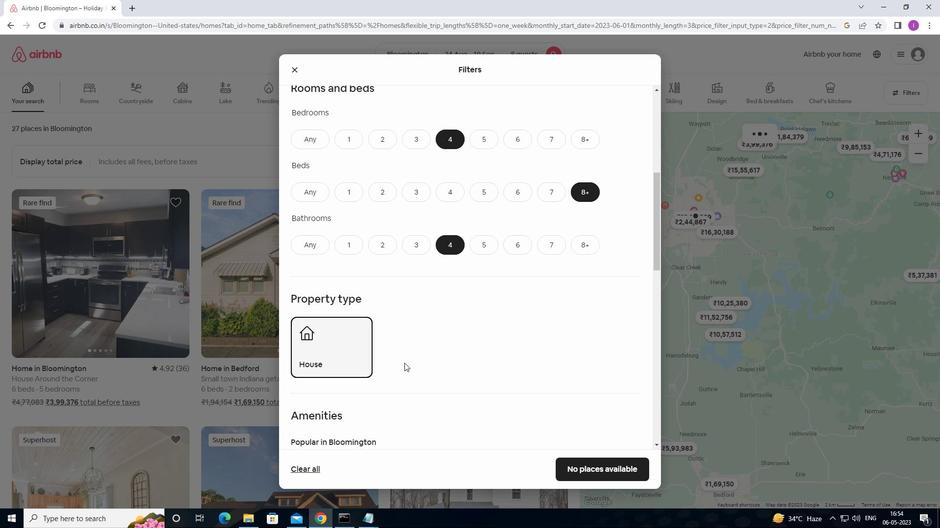 
Action: Mouse moved to (300, 339)
Screenshot: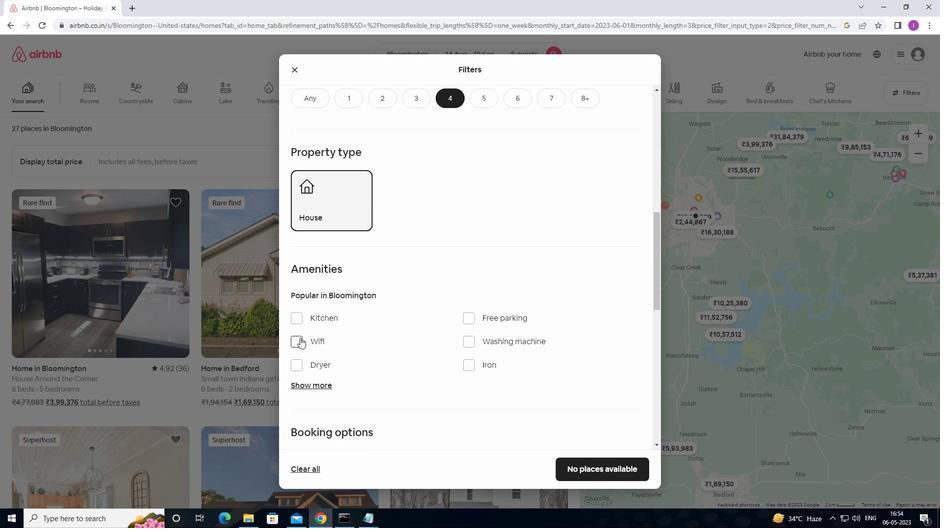 
Action: Mouse pressed left at (300, 339)
Screenshot: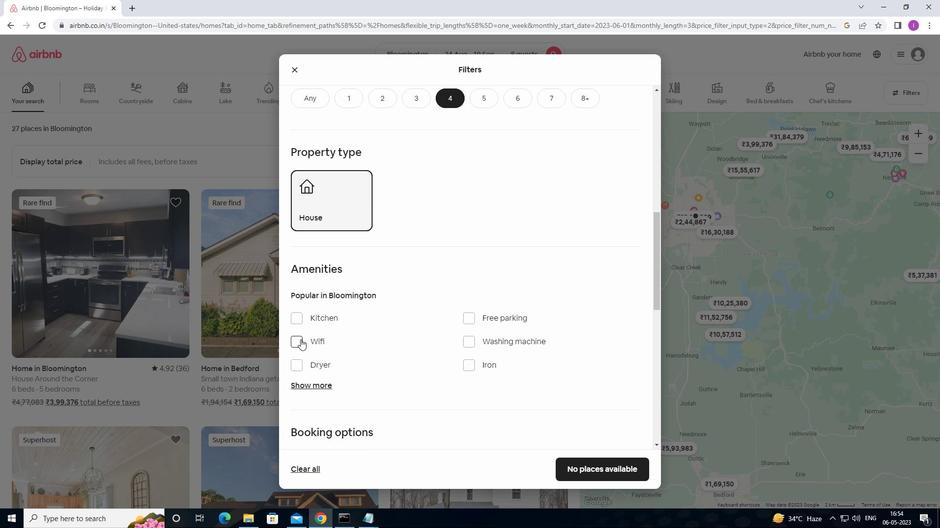 
Action: Mouse moved to (437, 351)
Screenshot: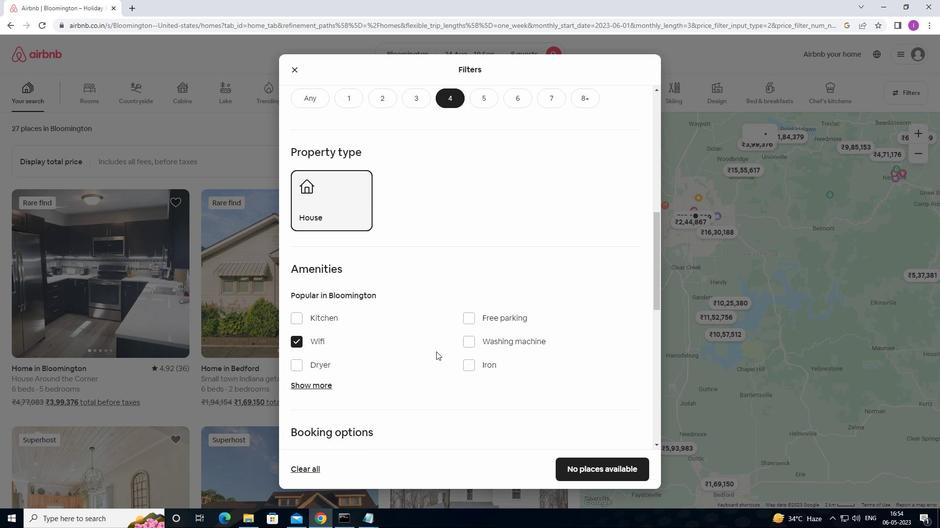 
Action: Mouse scrolled (437, 350) with delta (0, 0)
Screenshot: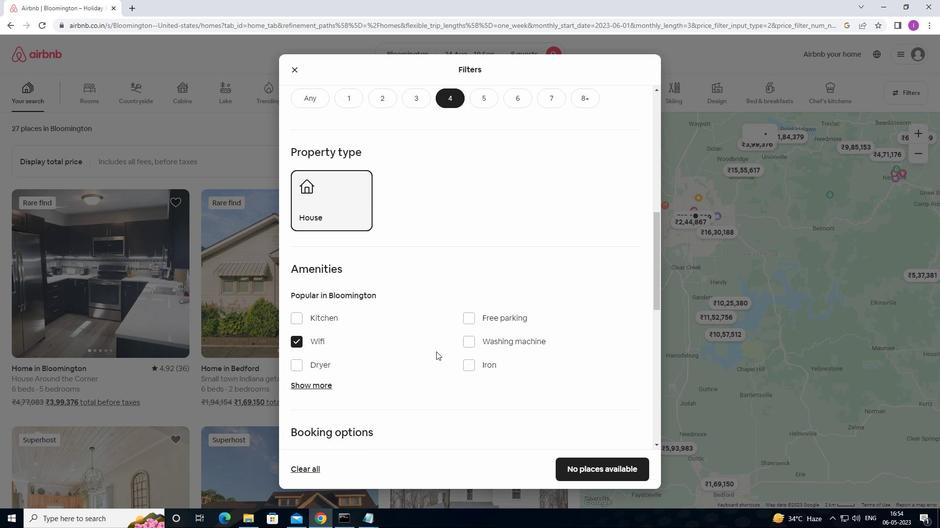 
Action: Mouse moved to (472, 272)
Screenshot: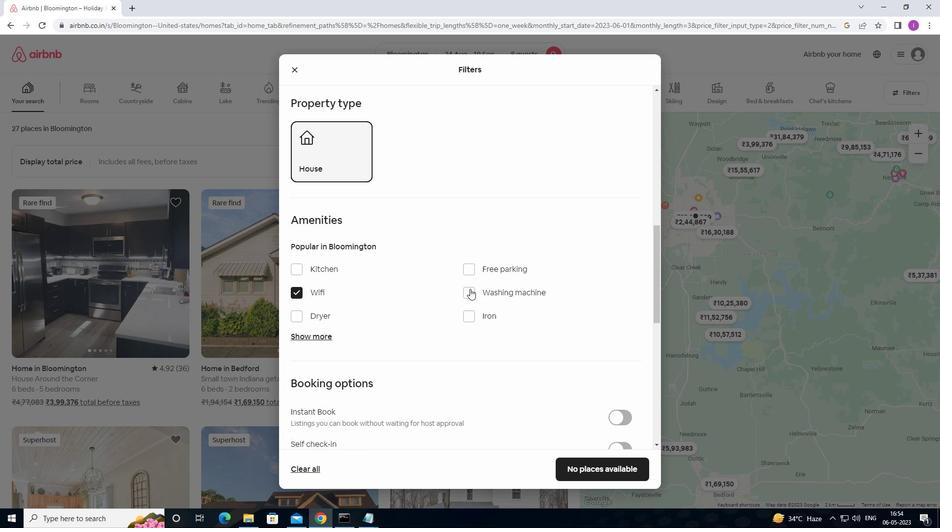 
Action: Mouse pressed left at (472, 272)
Screenshot: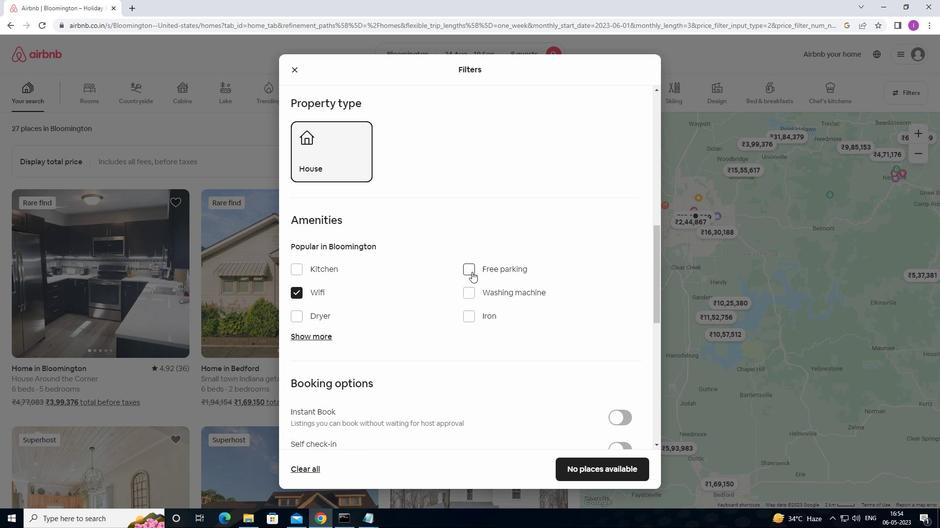
Action: Mouse moved to (335, 340)
Screenshot: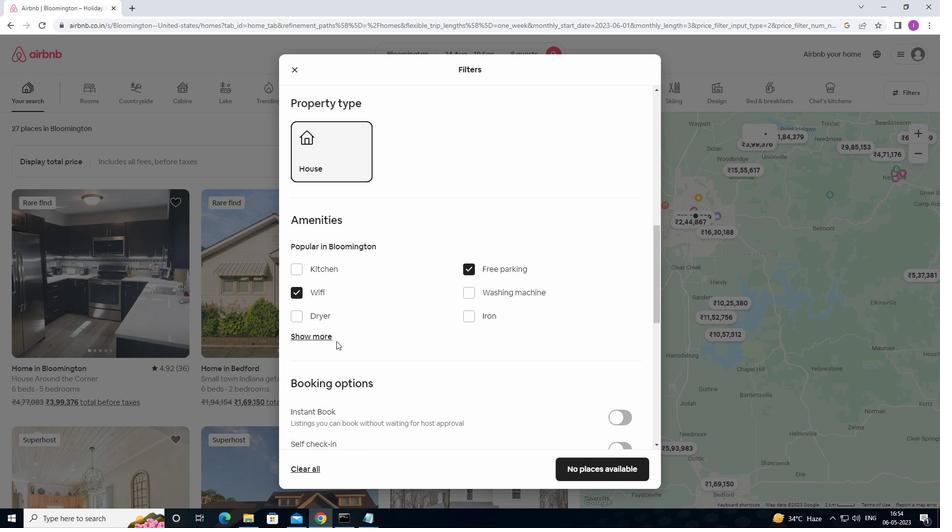 
Action: Mouse pressed left at (335, 340)
Screenshot: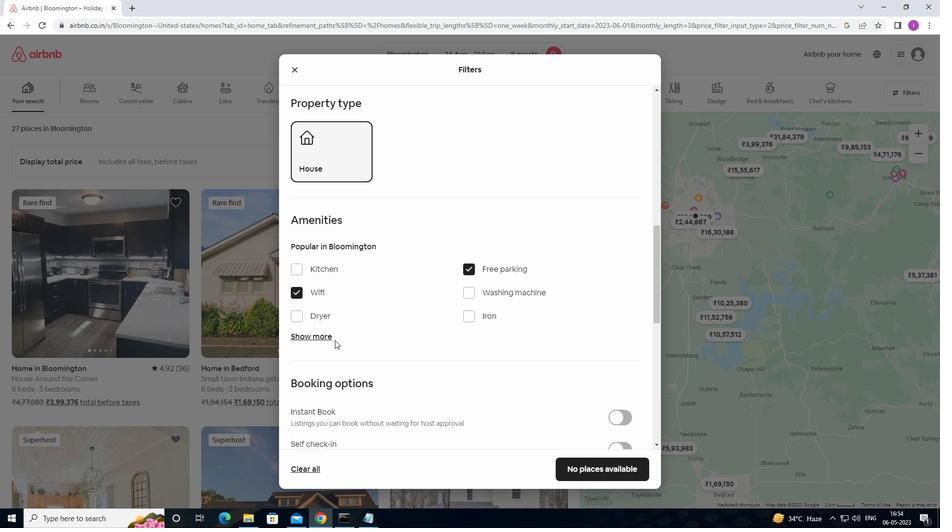 
Action: Mouse moved to (327, 338)
Screenshot: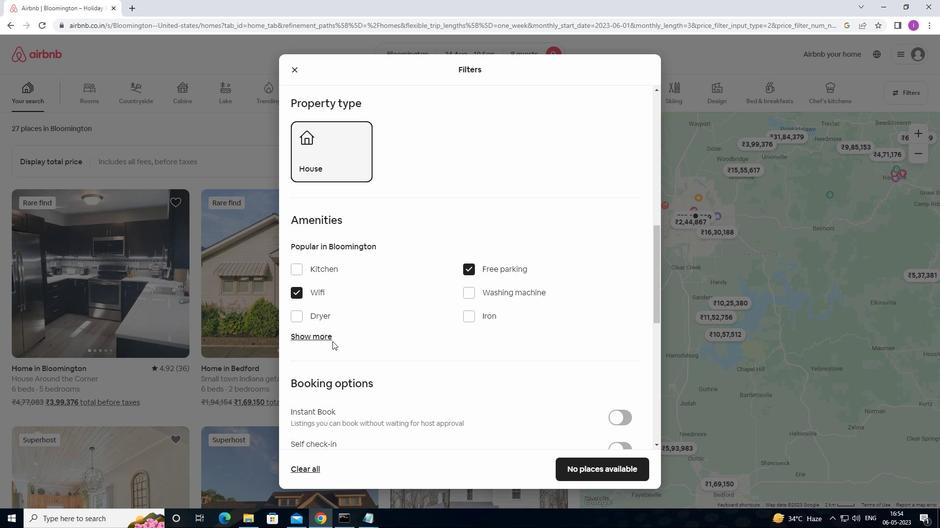 
Action: Mouse pressed left at (327, 338)
Screenshot: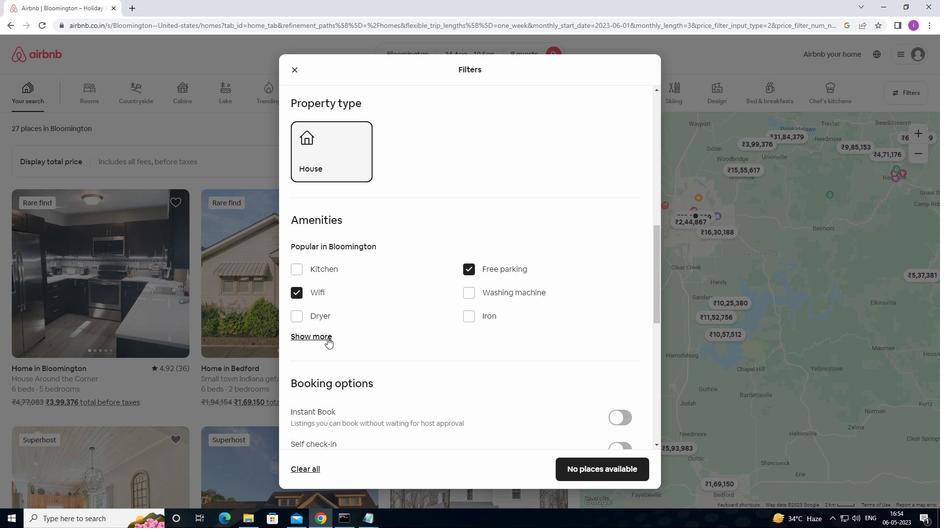 
Action: Mouse moved to (340, 368)
Screenshot: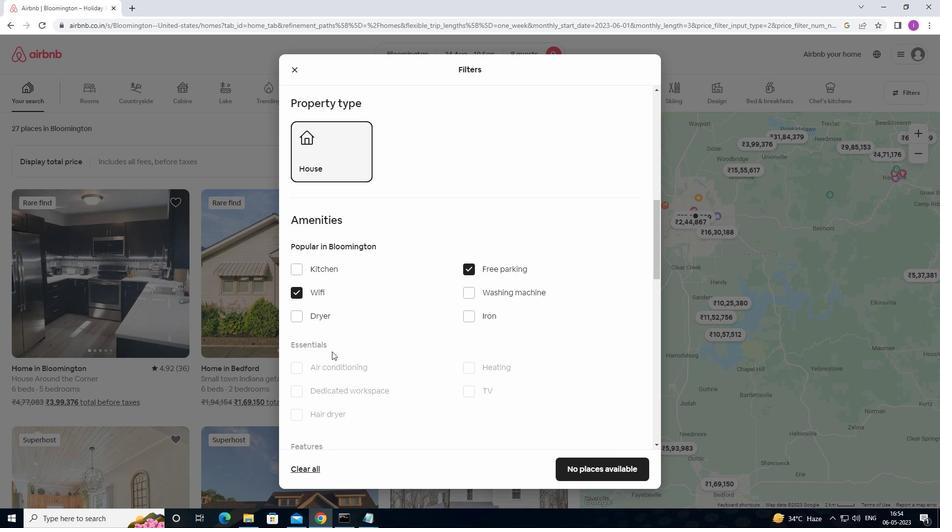 
Action: Mouse scrolled (340, 368) with delta (0, 0)
Screenshot: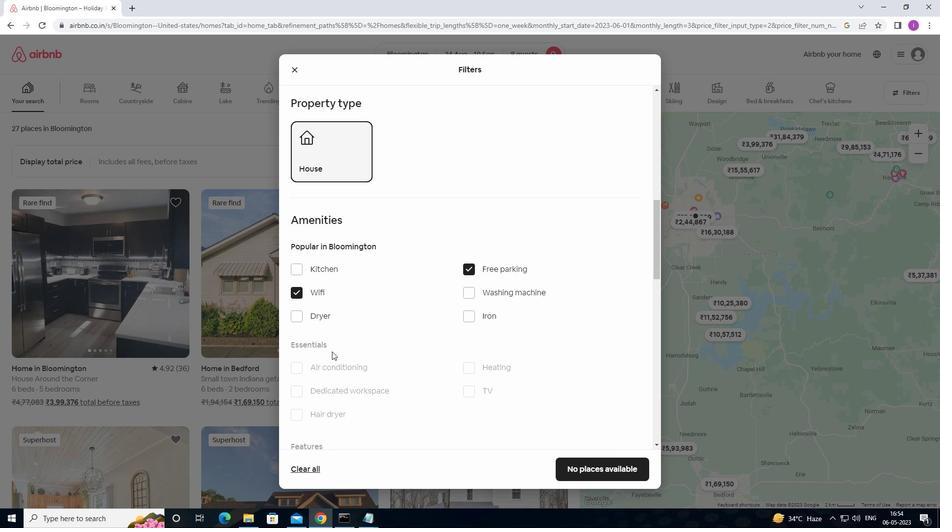 
Action: Mouse moved to (341, 368)
Screenshot: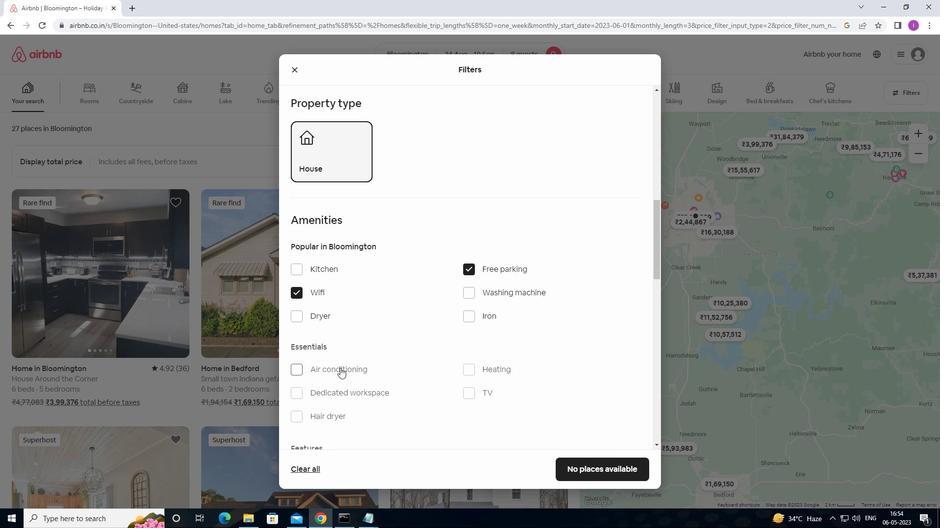 
Action: Mouse scrolled (341, 368) with delta (0, 0)
Screenshot: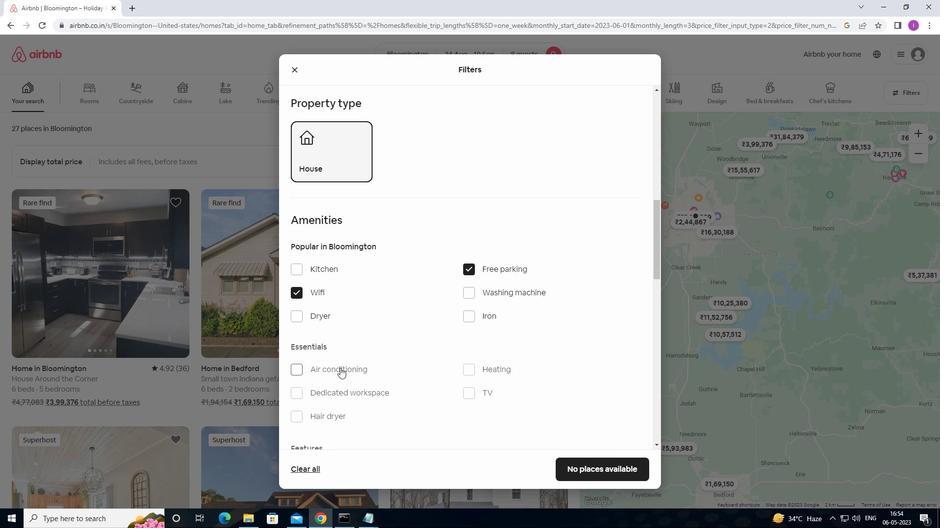 
Action: Mouse moved to (467, 298)
Screenshot: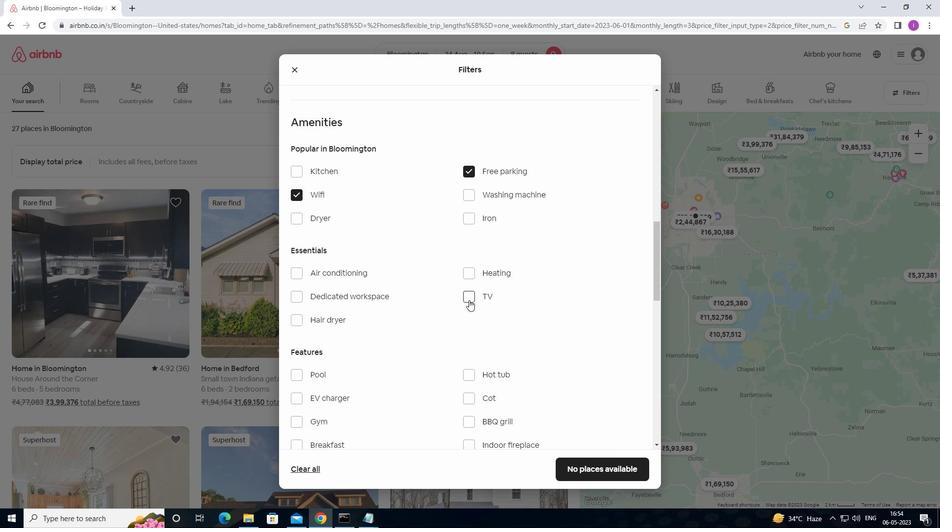 
Action: Mouse pressed left at (467, 298)
Screenshot: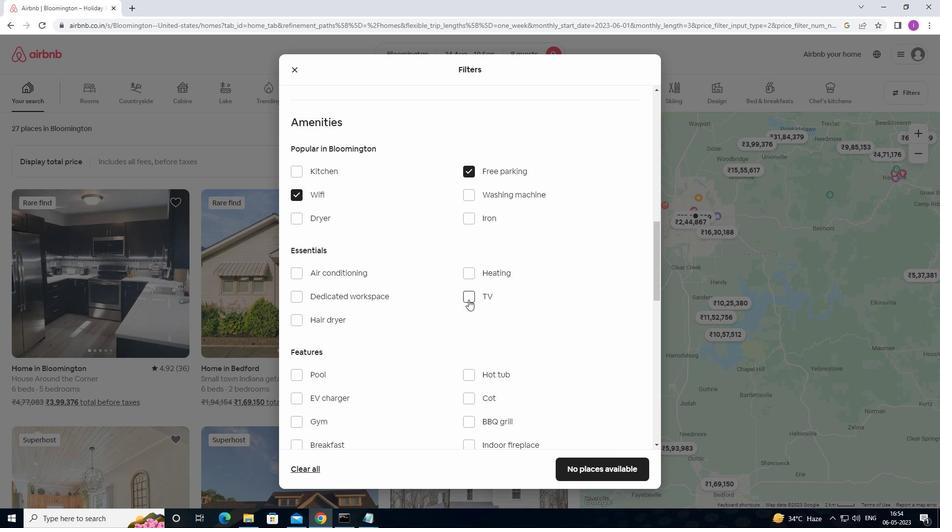 
Action: Mouse moved to (398, 378)
Screenshot: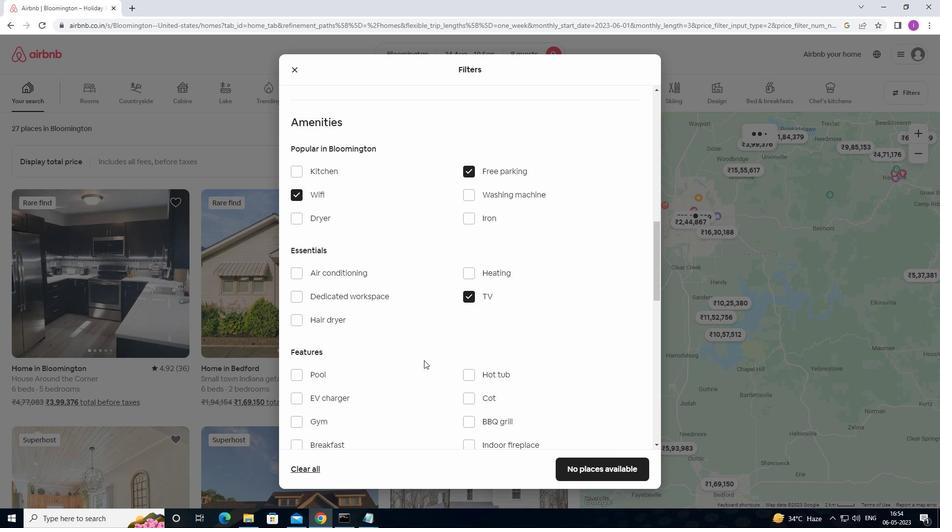 
Action: Mouse scrolled (398, 377) with delta (0, 0)
Screenshot: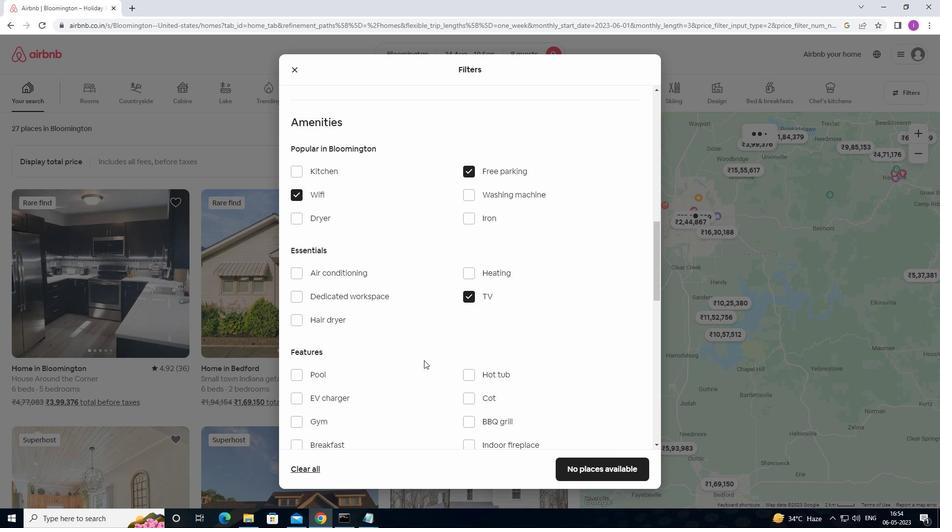 
Action: Mouse moved to (394, 379)
Screenshot: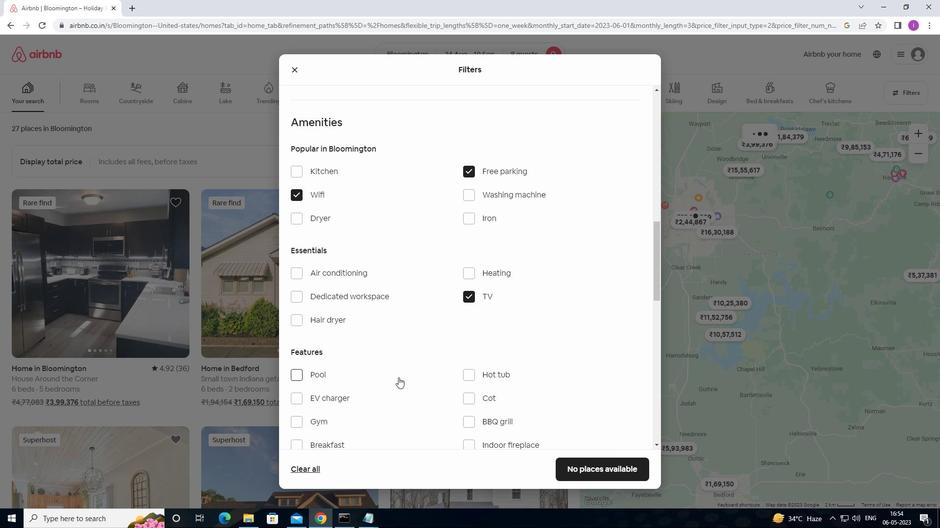 
Action: Mouse scrolled (394, 379) with delta (0, 0)
Screenshot: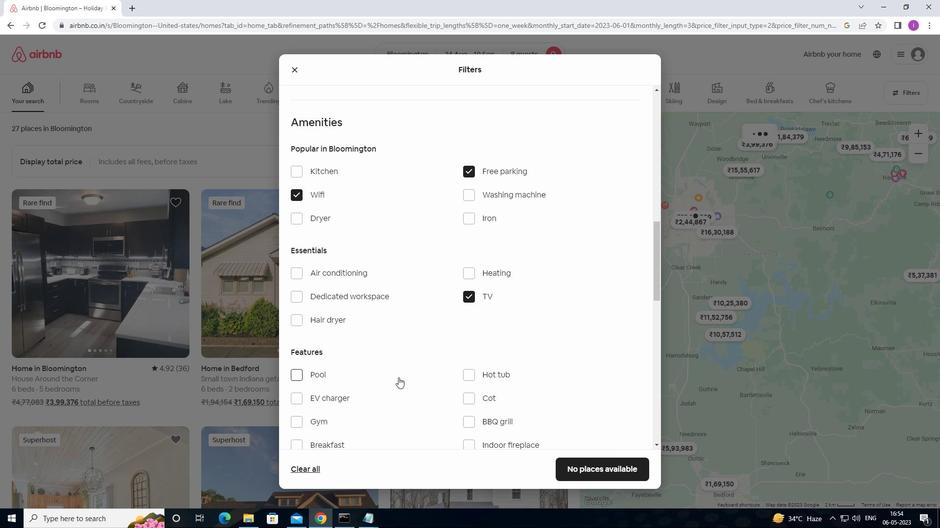 
Action: Mouse moved to (302, 322)
Screenshot: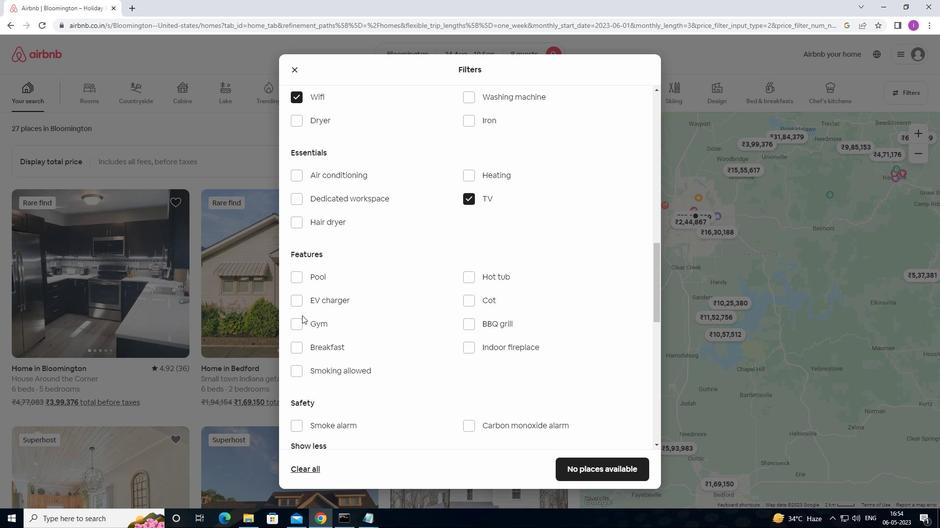
Action: Mouse pressed left at (302, 322)
Screenshot: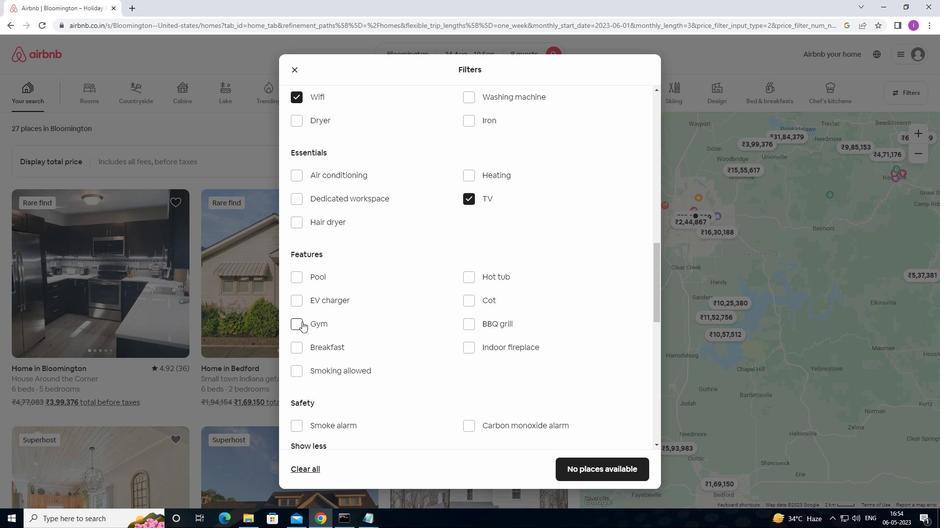 
Action: Mouse moved to (311, 345)
Screenshot: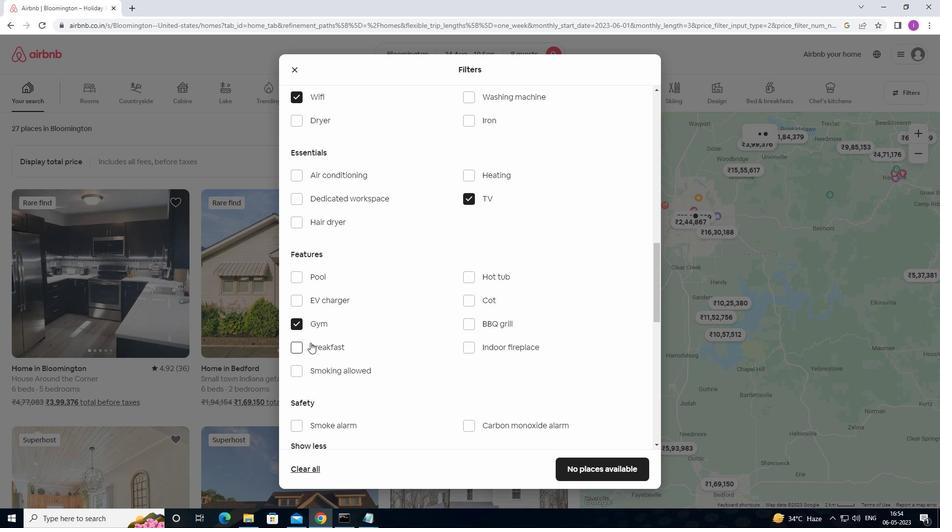 
Action: Mouse pressed left at (311, 345)
Screenshot: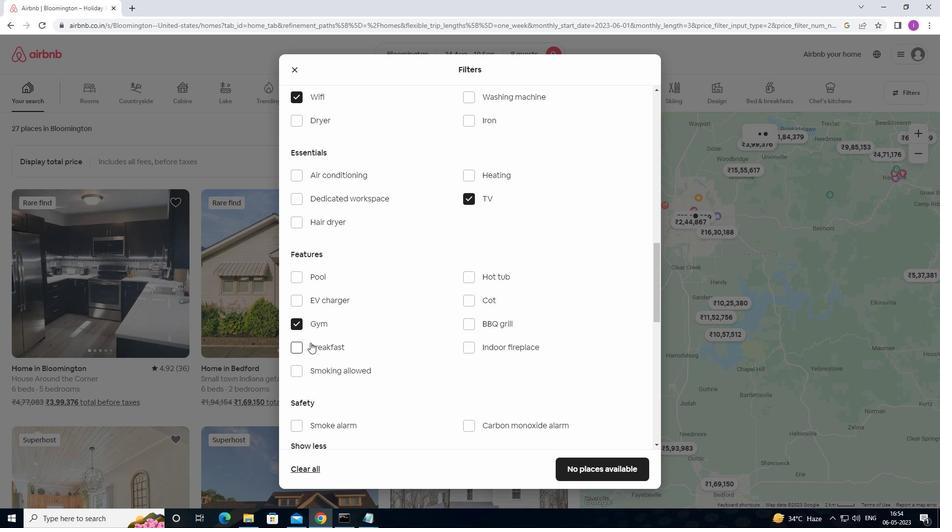 
Action: Mouse moved to (505, 435)
Screenshot: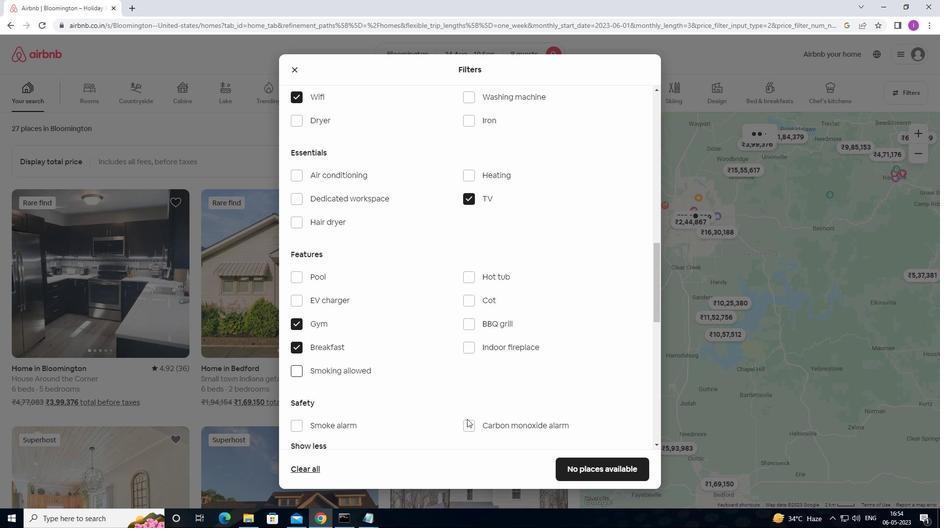 
Action: Mouse scrolled (505, 435) with delta (0, 0)
Screenshot: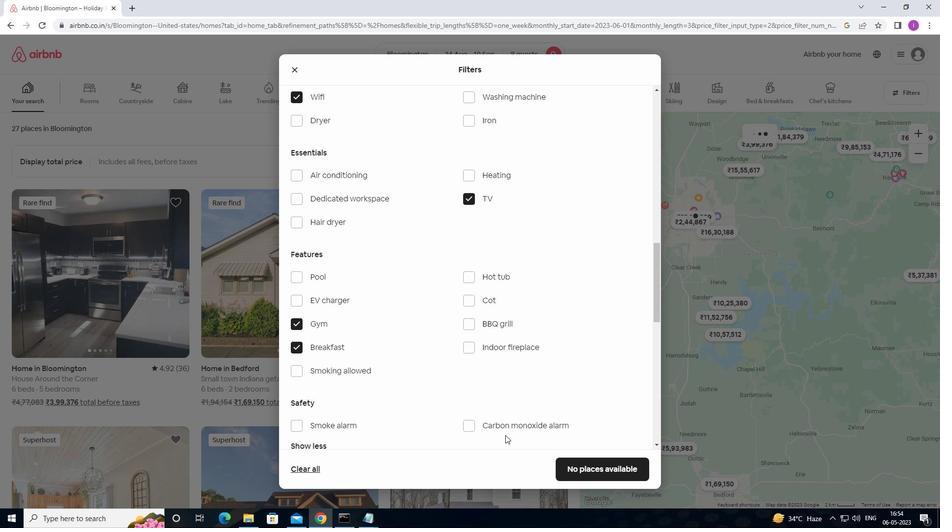 
Action: Mouse scrolled (505, 435) with delta (0, 0)
Screenshot: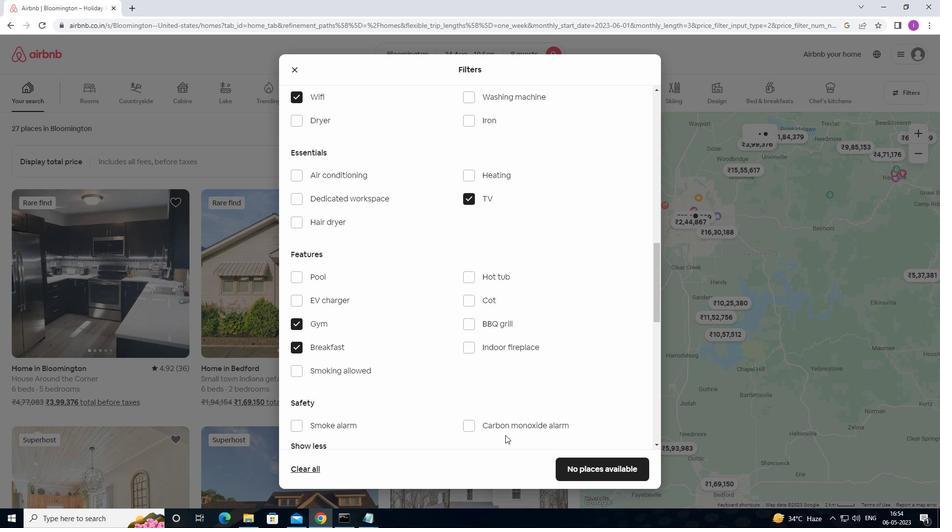 
Action: Mouse moved to (464, 404)
Screenshot: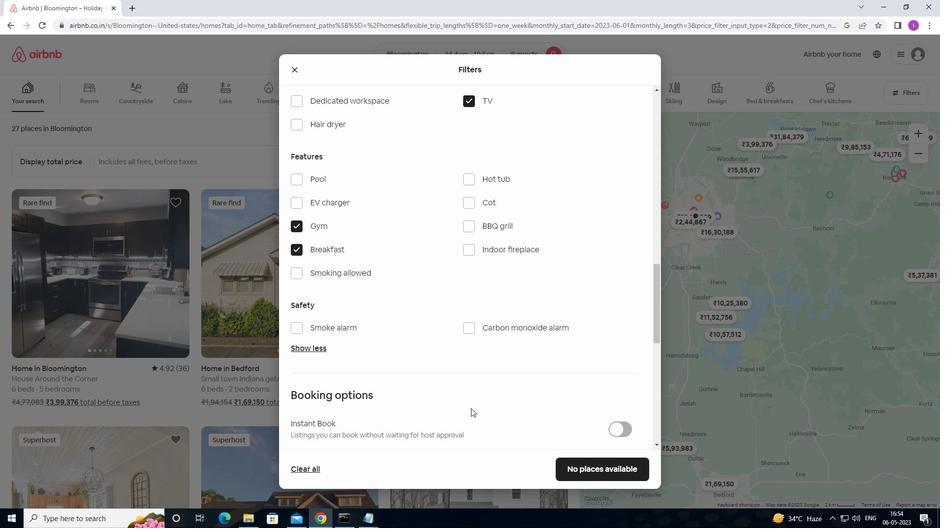 
Action: Mouse scrolled (464, 403) with delta (0, 0)
Screenshot: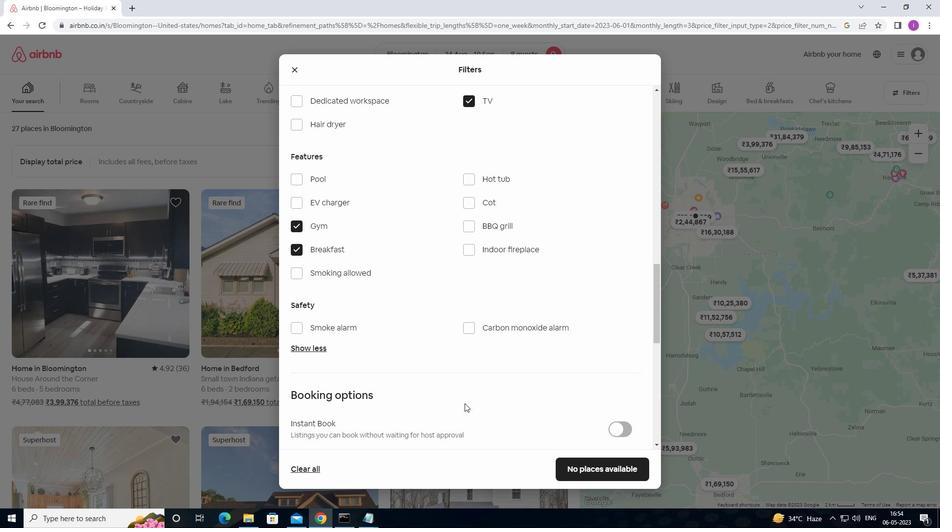 
Action: Mouse moved to (614, 403)
Screenshot: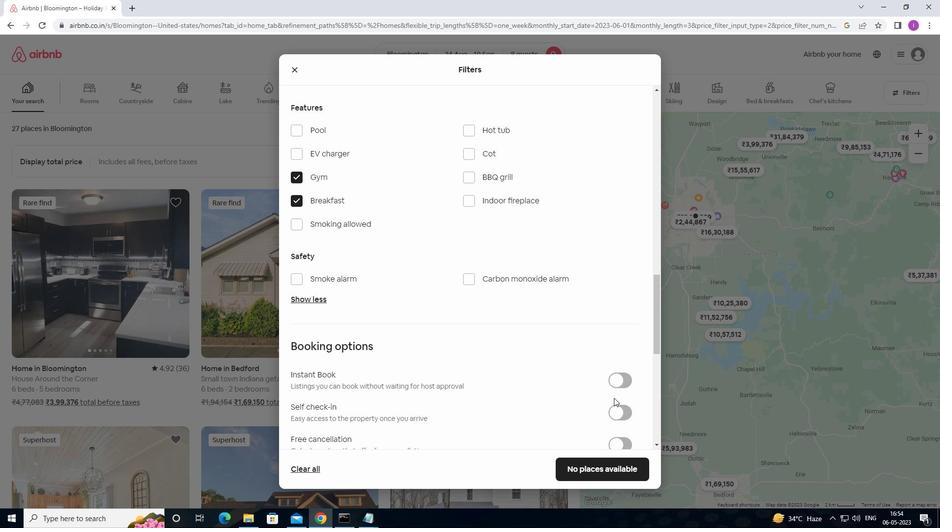 
Action: Mouse scrolled (614, 402) with delta (0, 0)
Screenshot: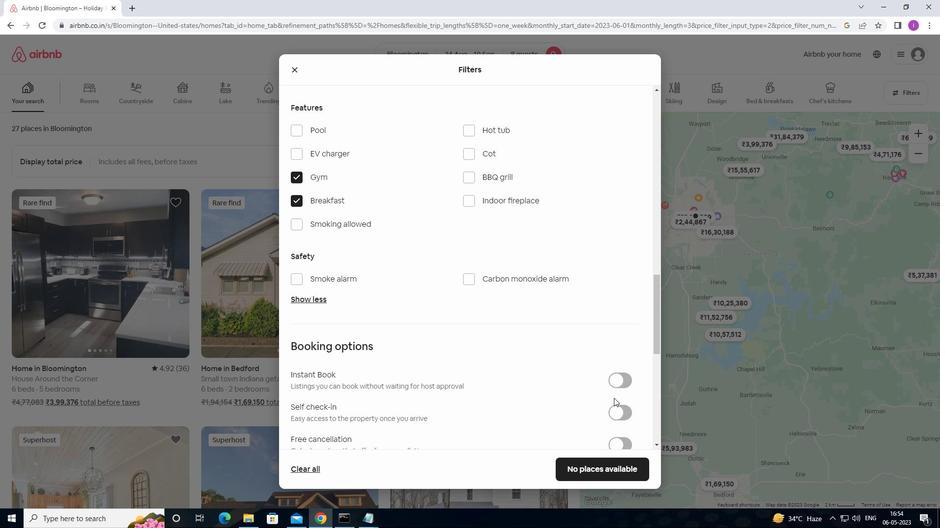 
Action: Mouse moved to (614, 403)
Screenshot: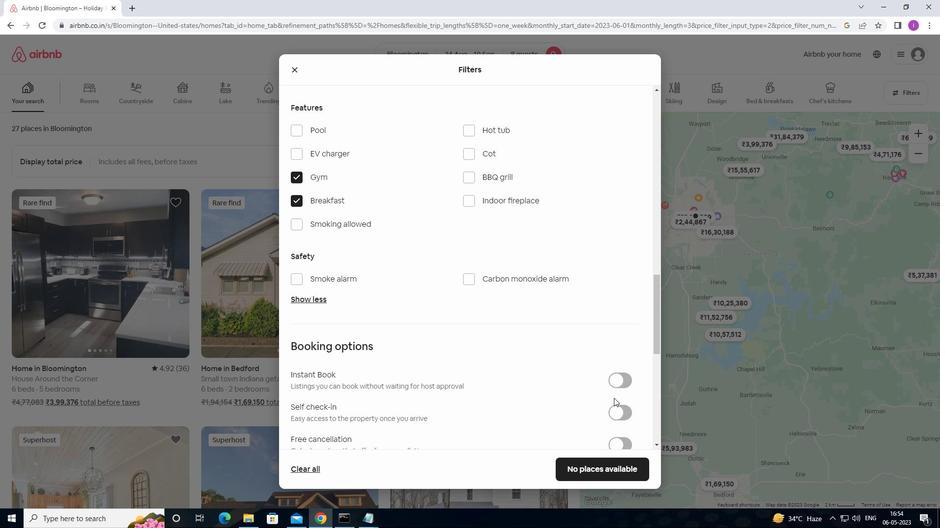 
Action: Mouse scrolled (614, 403) with delta (0, 0)
Screenshot: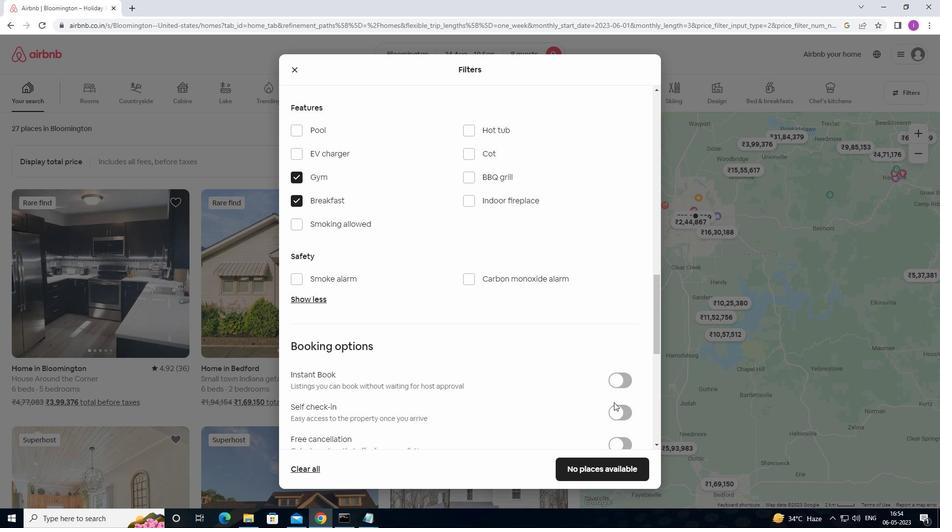 
Action: Mouse moved to (627, 319)
Screenshot: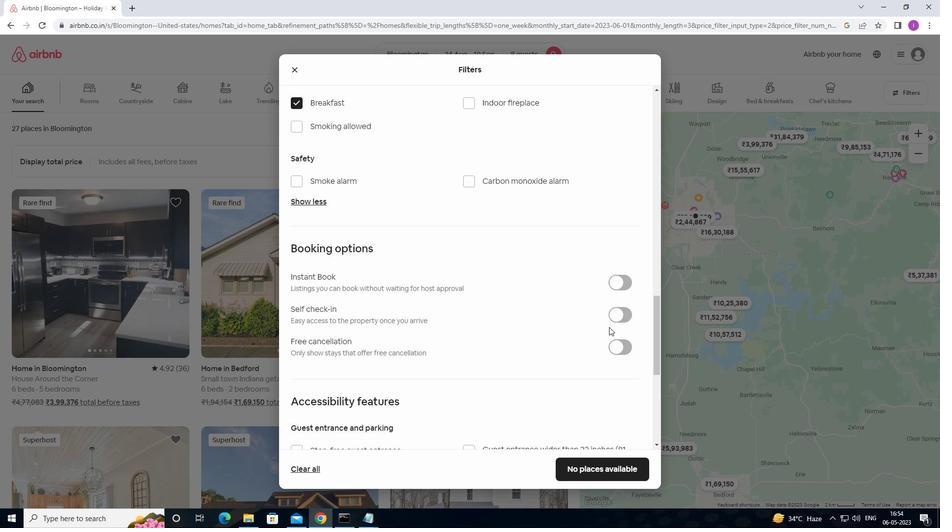 
Action: Mouse pressed left at (627, 319)
Screenshot: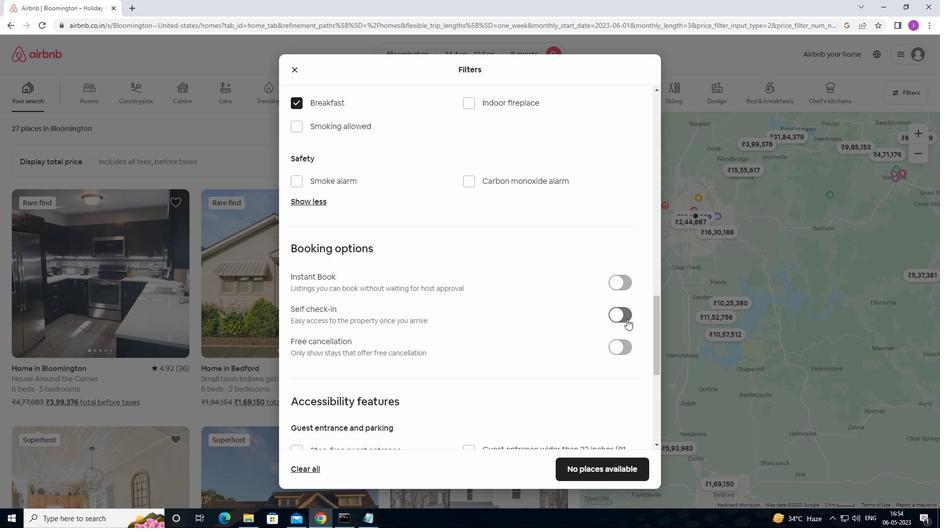 
Action: Mouse moved to (460, 431)
Screenshot: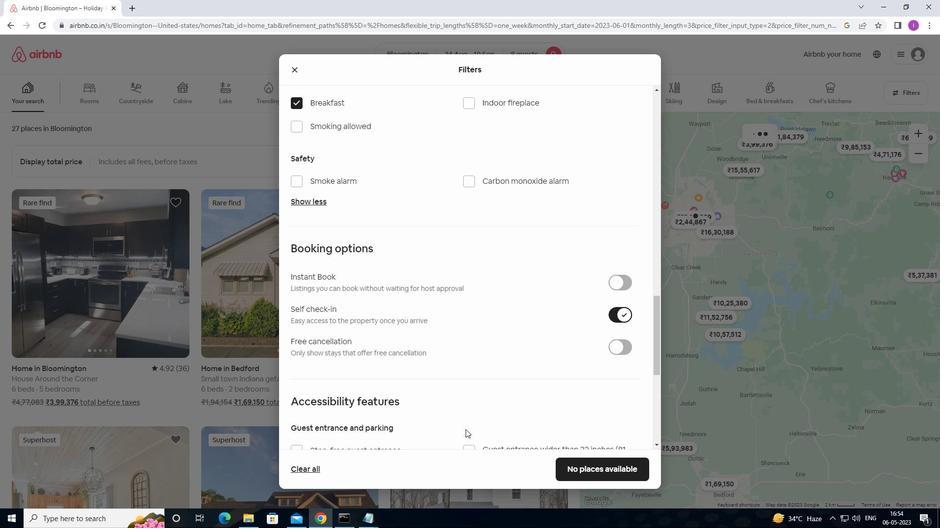 
Action: Mouse scrolled (460, 431) with delta (0, 0)
Screenshot: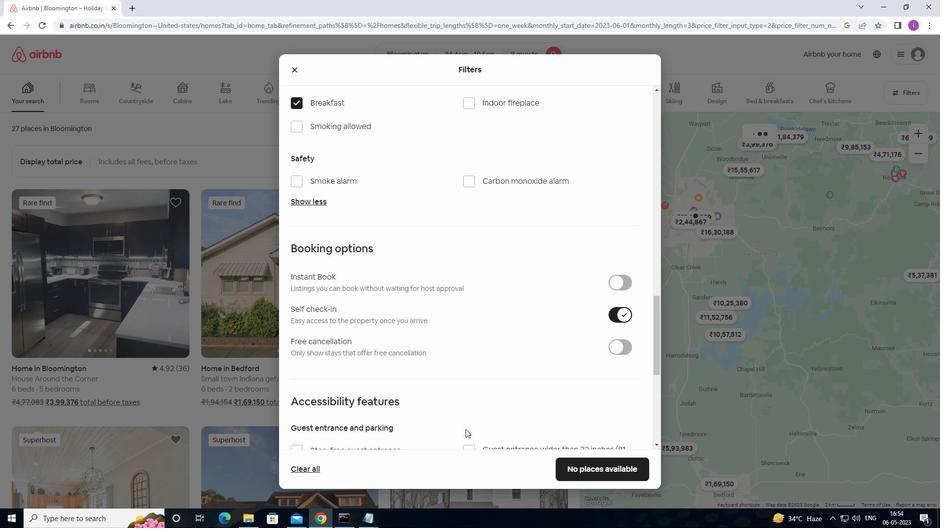 
Action: Mouse scrolled (460, 431) with delta (0, 0)
Screenshot: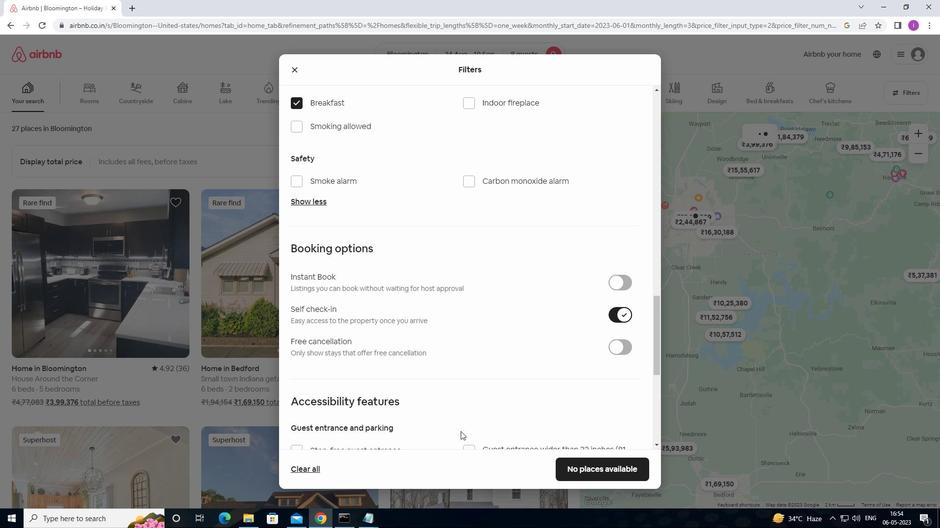 
Action: Mouse scrolled (460, 431) with delta (0, 0)
Screenshot: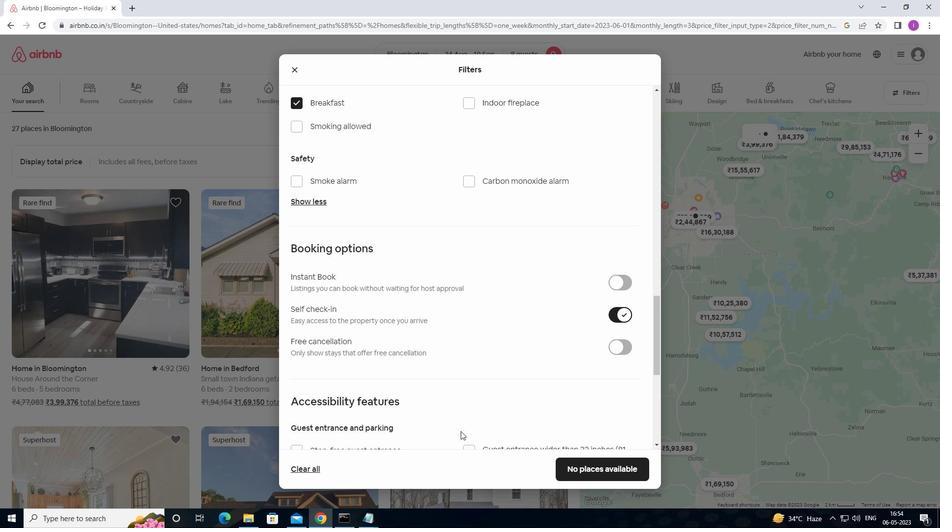 
Action: Mouse moved to (422, 415)
Screenshot: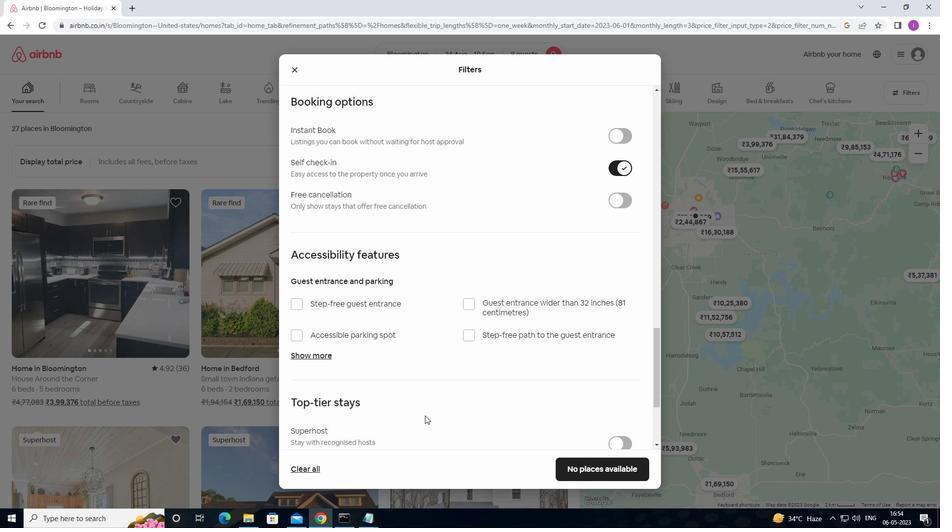
Action: Mouse scrolled (422, 414) with delta (0, 0)
Screenshot: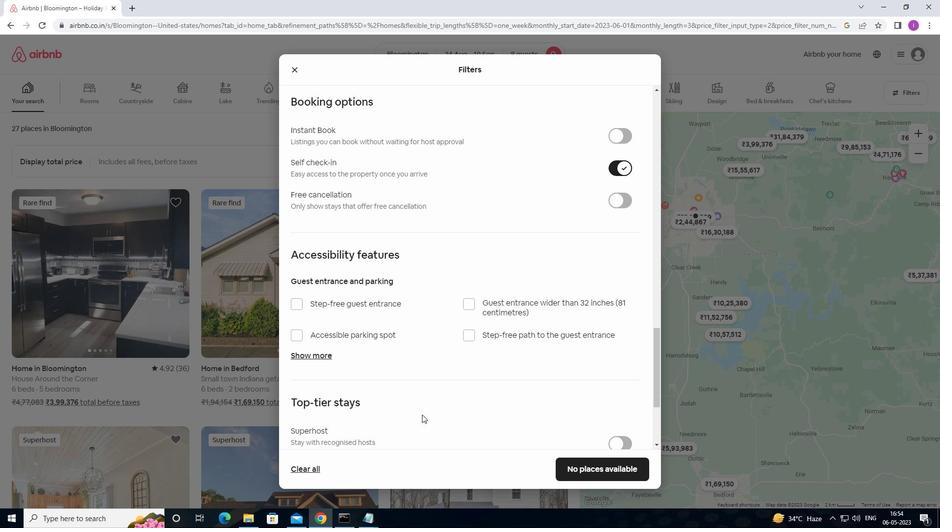 
Action: Mouse scrolled (422, 414) with delta (0, 0)
Screenshot: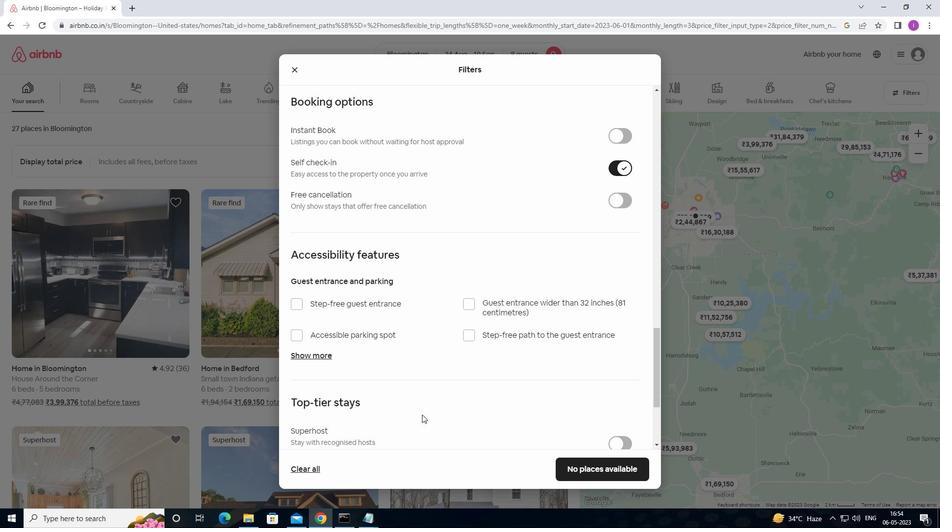 
Action: Mouse moved to (394, 401)
Screenshot: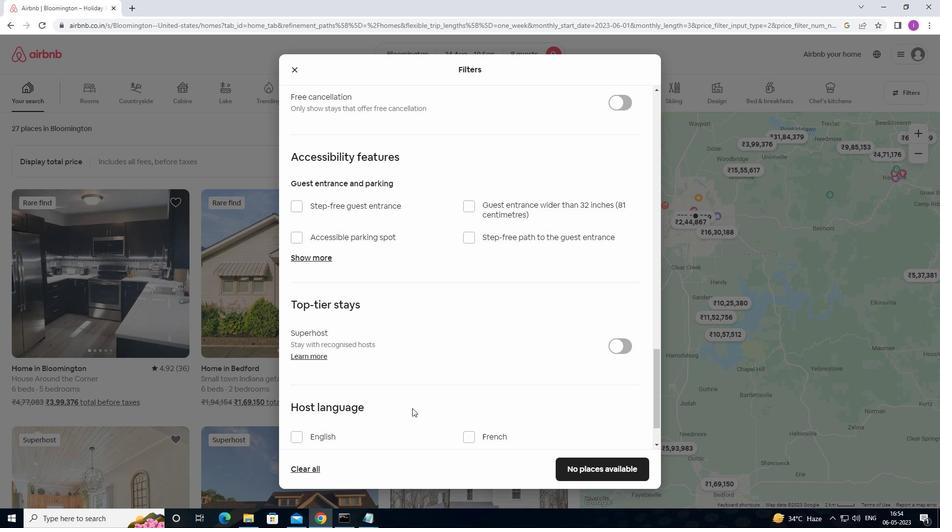 
Action: Mouse scrolled (394, 400) with delta (0, 0)
Screenshot: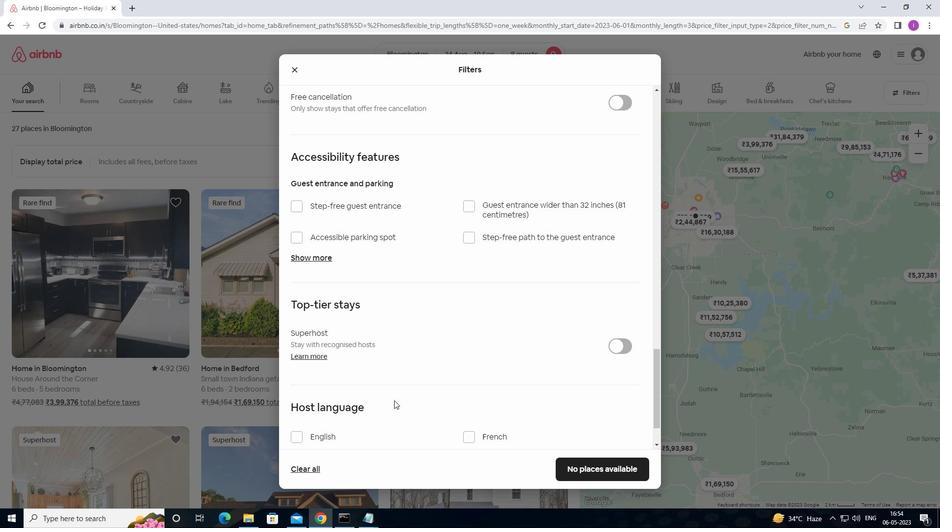
Action: Mouse scrolled (394, 400) with delta (0, 0)
Screenshot: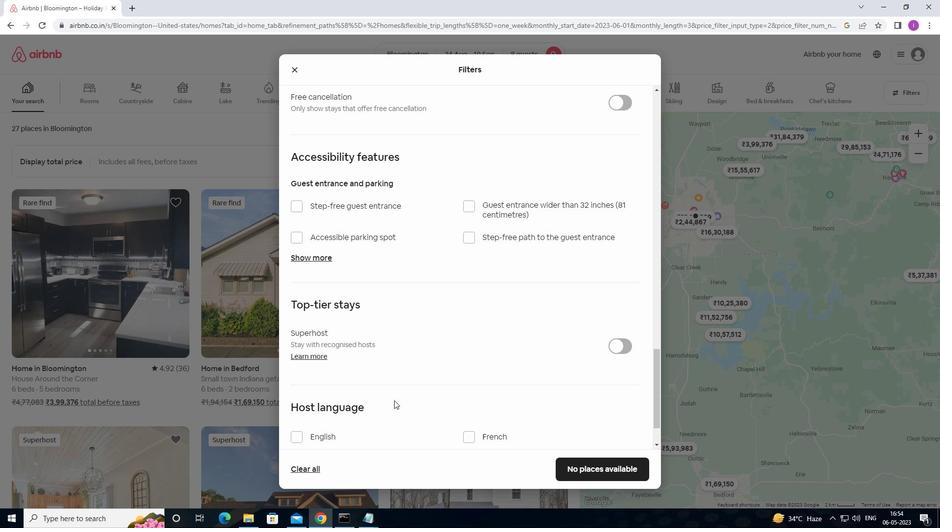 
Action: Mouse moved to (295, 383)
Screenshot: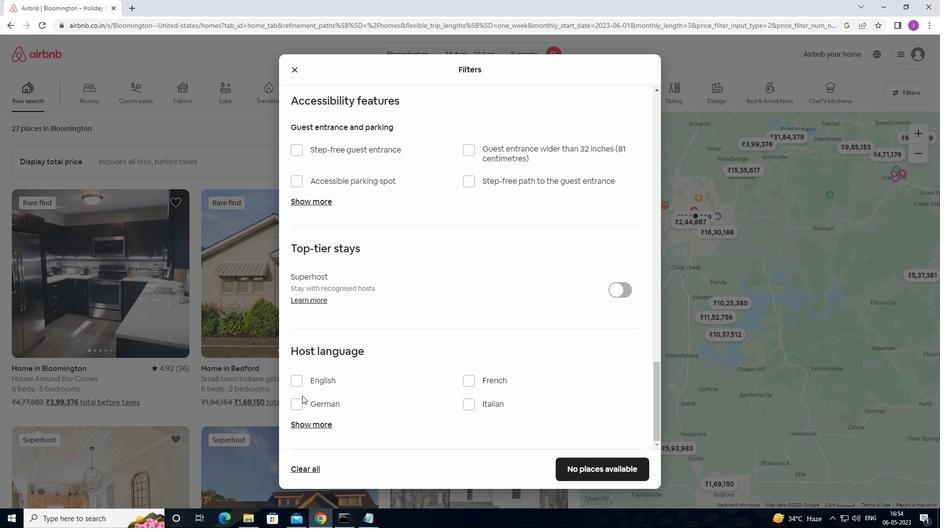 
Action: Mouse pressed left at (295, 383)
Screenshot: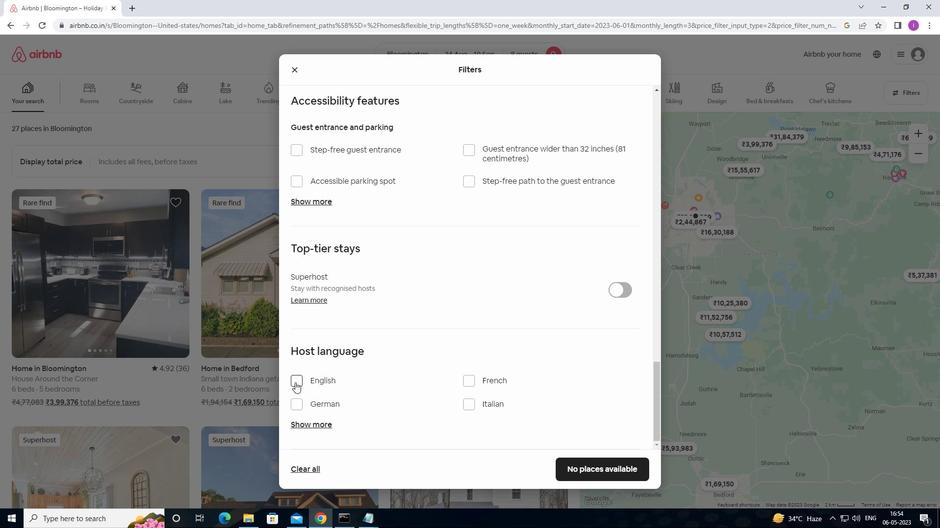 
Action: Mouse moved to (600, 471)
Screenshot: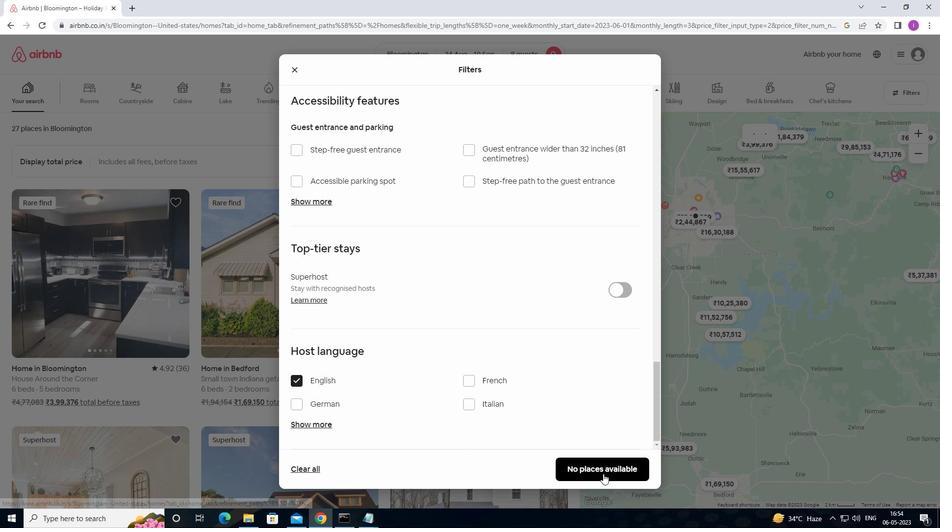 
Action: Mouse pressed left at (600, 471)
Screenshot: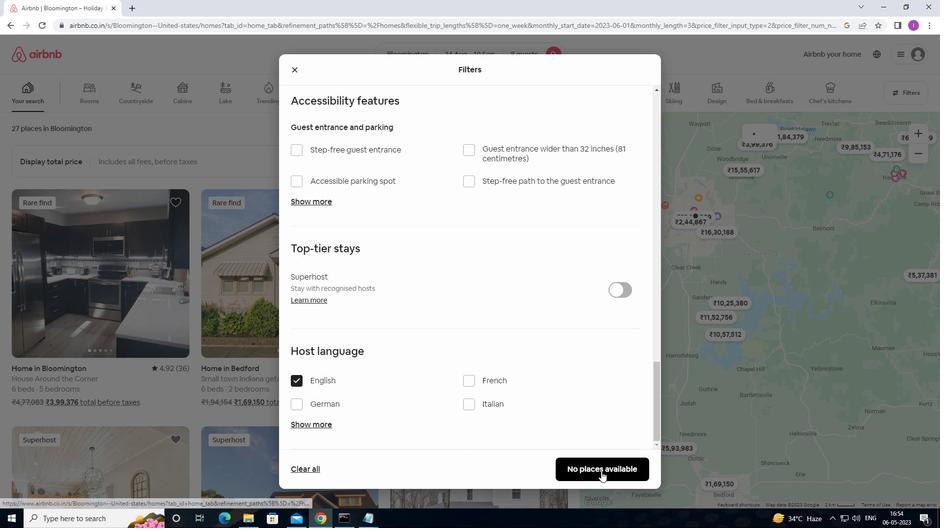 
Action: Mouse moved to (545, 420)
Screenshot: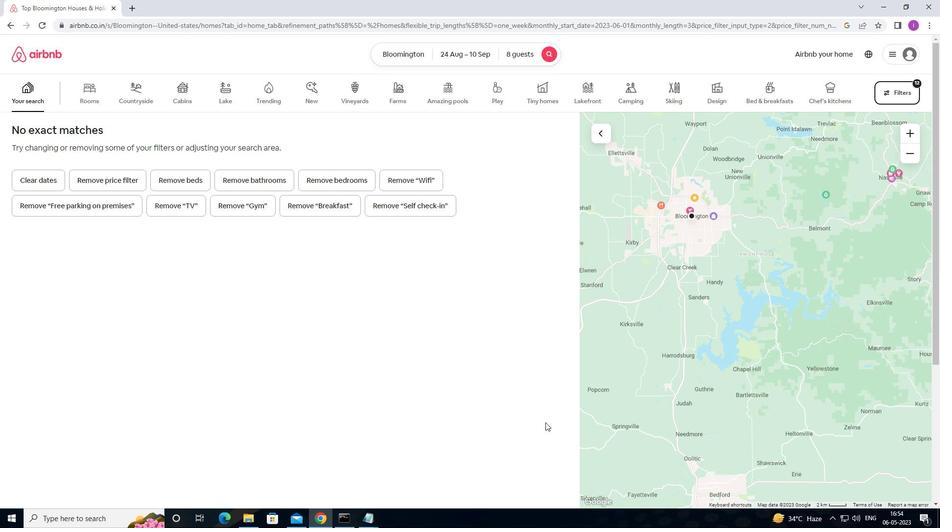 
